 Task: Search one way flight ticket for 3 adults, 3 children in business from Fresno: Fresno Yosemite International Airport to Laramie: Laramie Regional Airport on 5-3-2023. Choice of flights is Delta. Number of bags: 4 checked bags. Price is upto 74000. Outbound departure time preference is 12:45.
Action: Mouse moved to (303, 267)
Screenshot: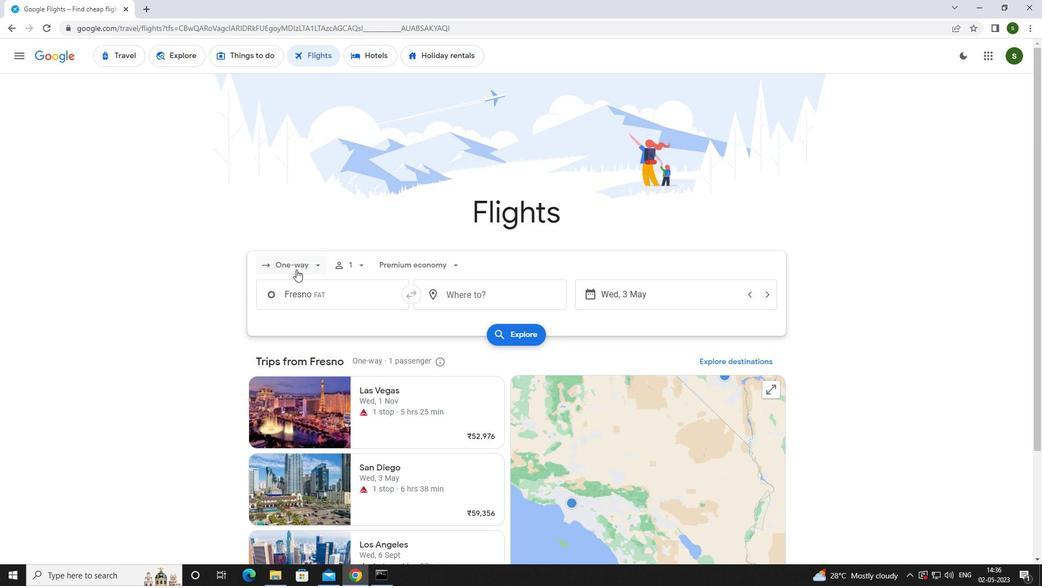 
Action: Mouse pressed left at (303, 267)
Screenshot: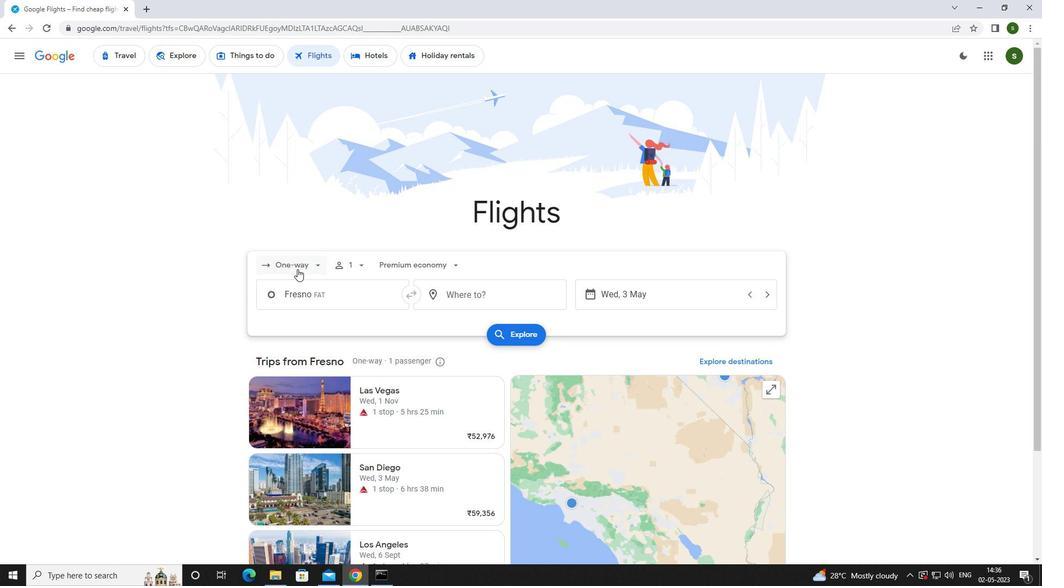 
Action: Mouse moved to (303, 320)
Screenshot: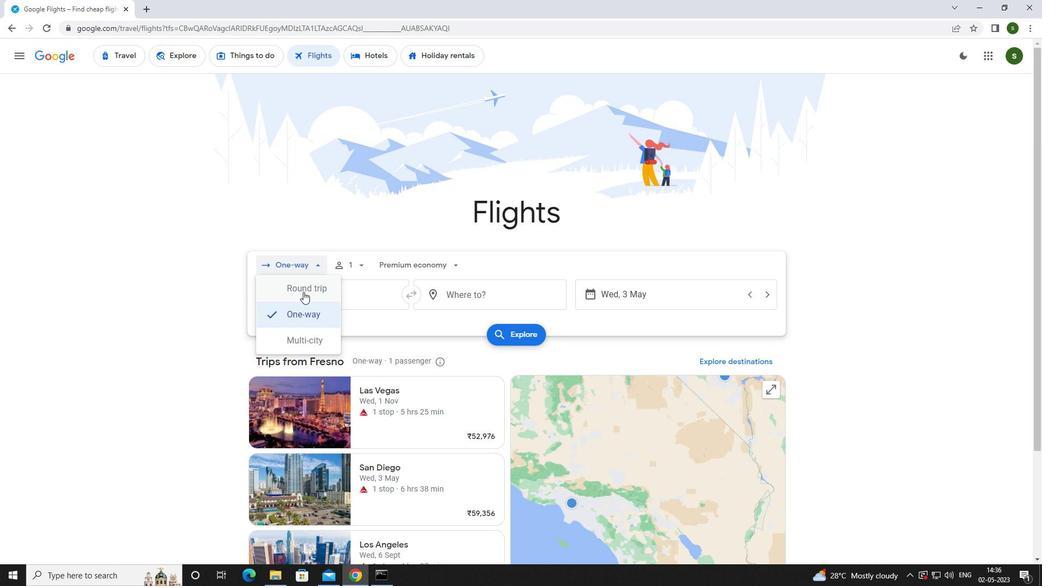 
Action: Mouse pressed left at (303, 320)
Screenshot: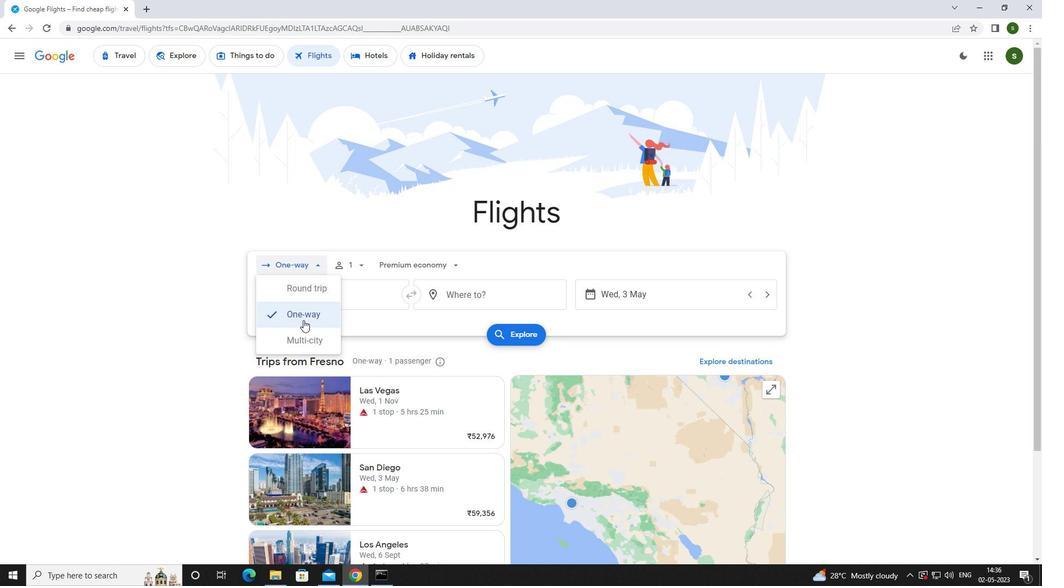 
Action: Mouse moved to (355, 268)
Screenshot: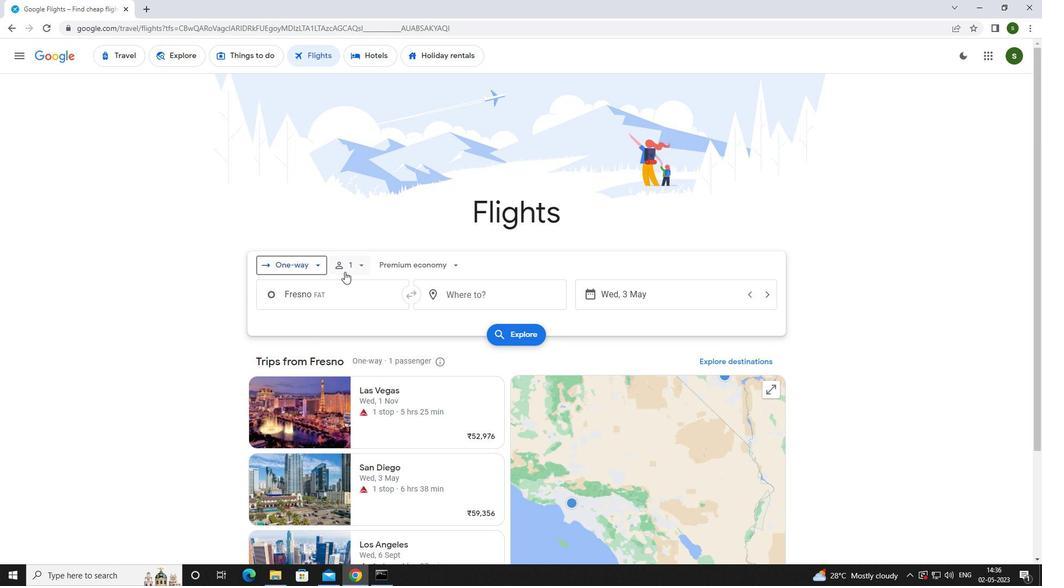
Action: Mouse pressed left at (355, 268)
Screenshot: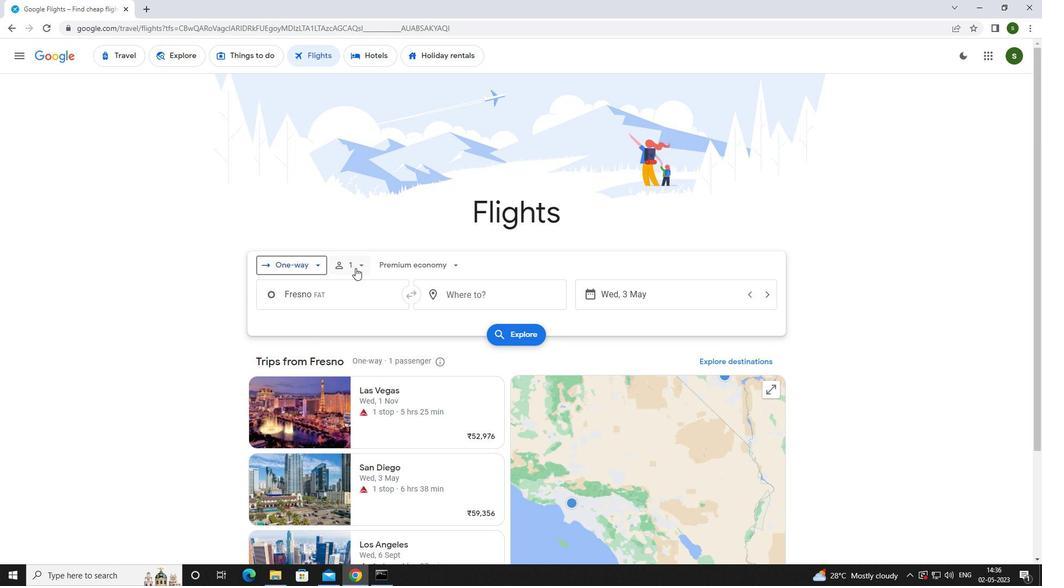 
Action: Mouse moved to (445, 286)
Screenshot: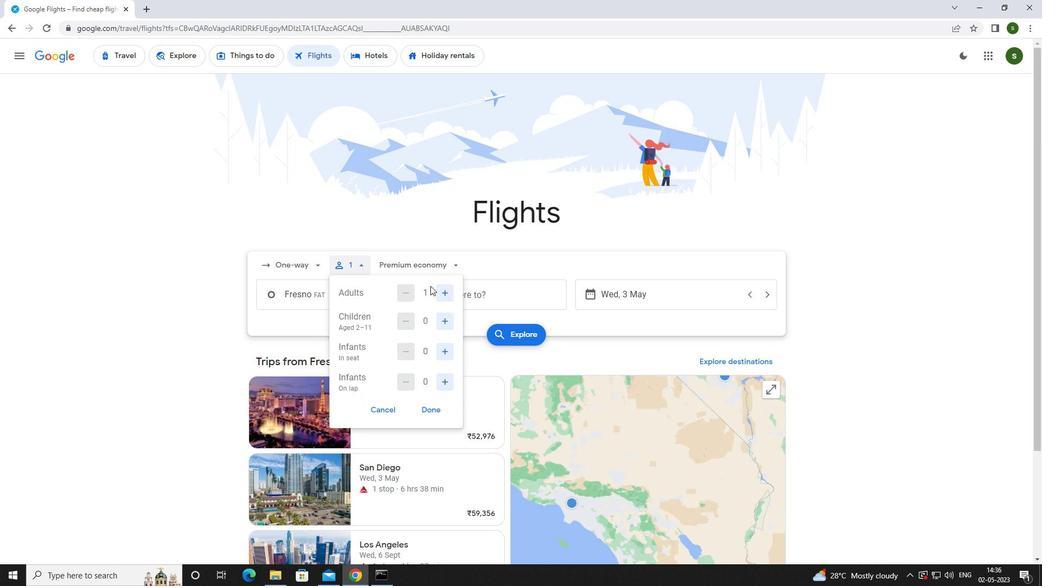 
Action: Mouse pressed left at (445, 286)
Screenshot: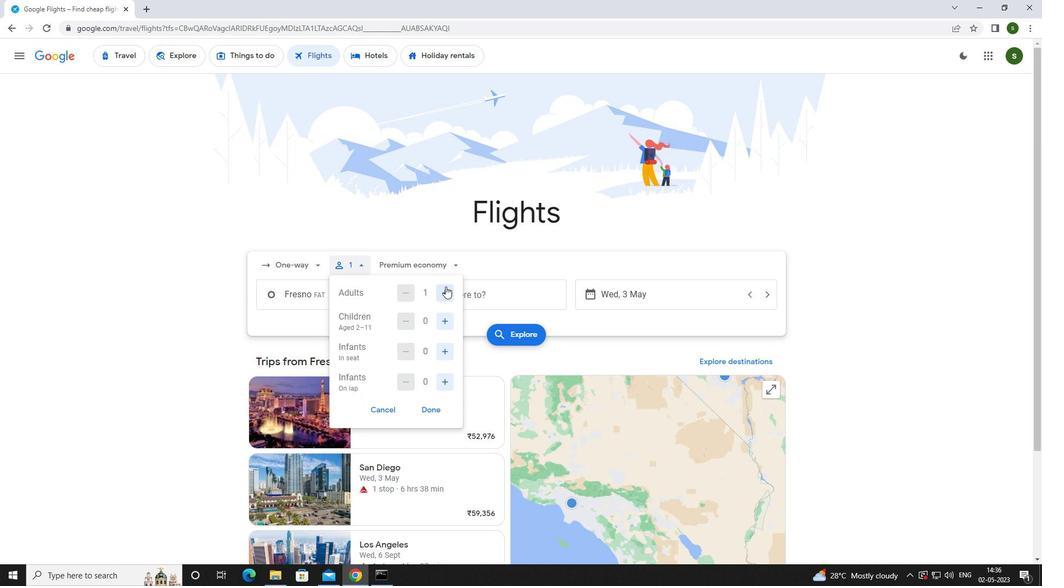 
Action: Mouse pressed left at (445, 286)
Screenshot: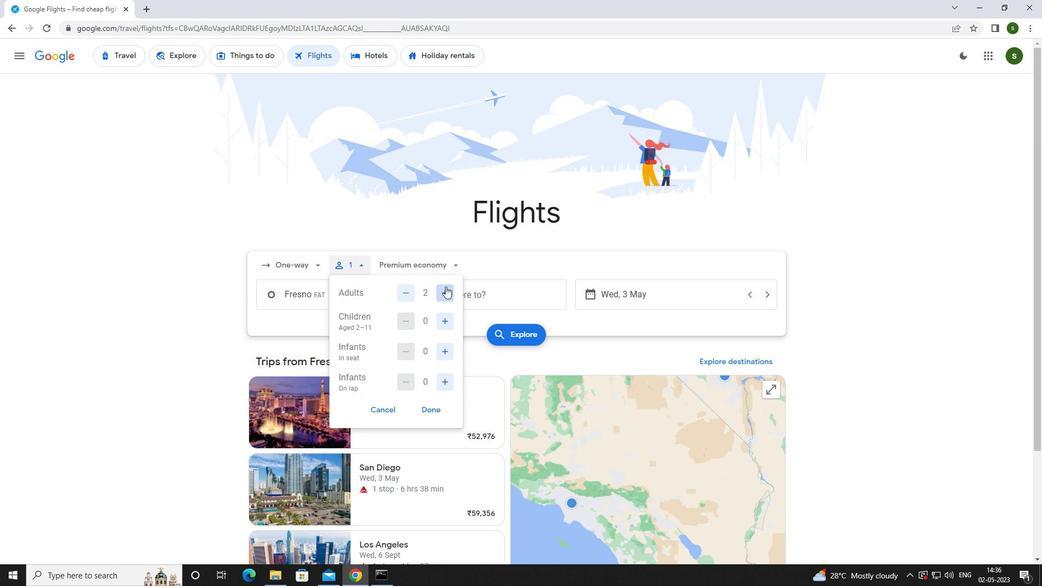 
Action: Mouse moved to (439, 318)
Screenshot: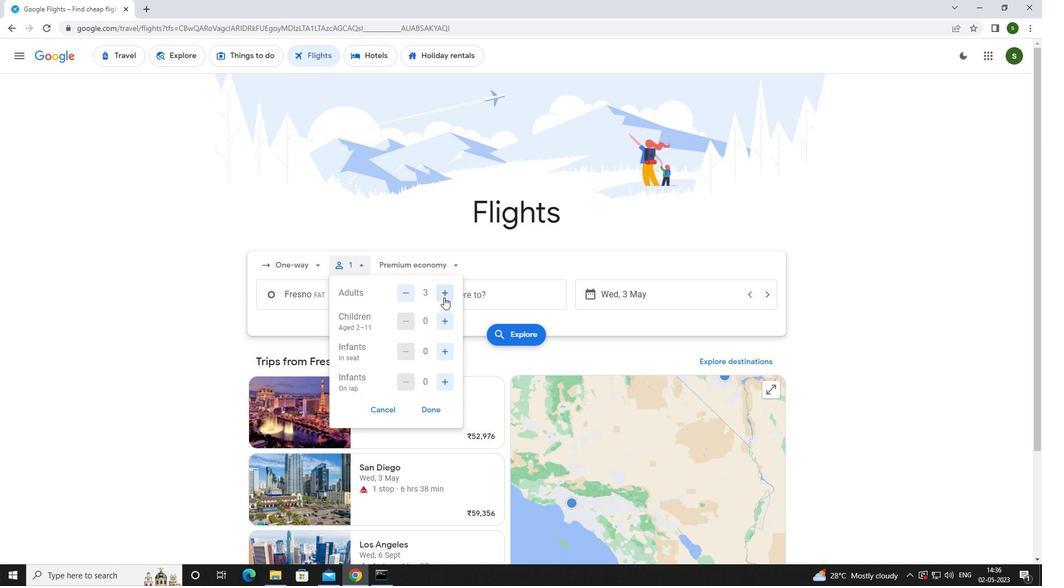 
Action: Mouse pressed left at (439, 318)
Screenshot: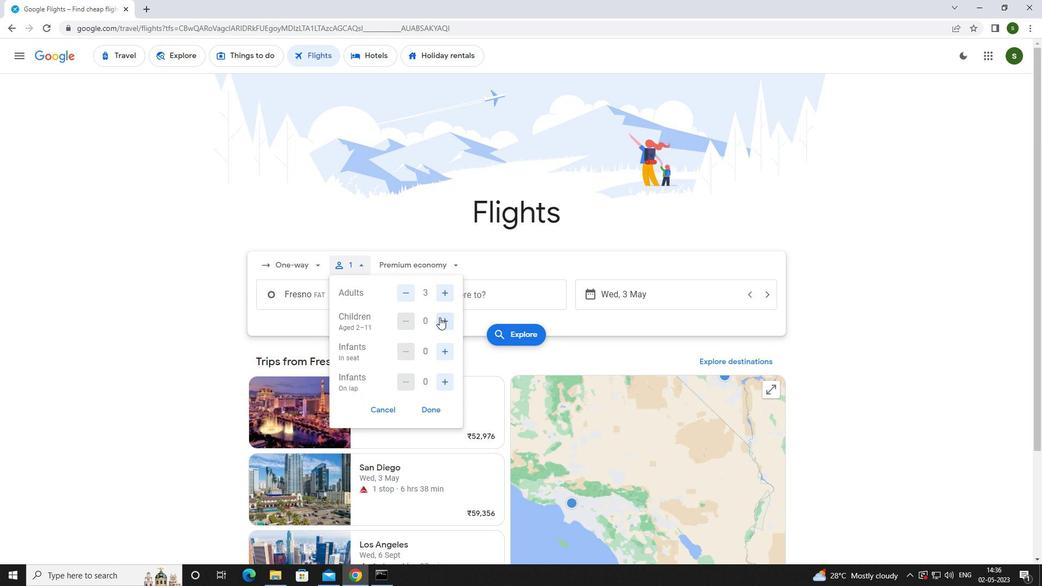 
Action: Mouse moved to (439, 318)
Screenshot: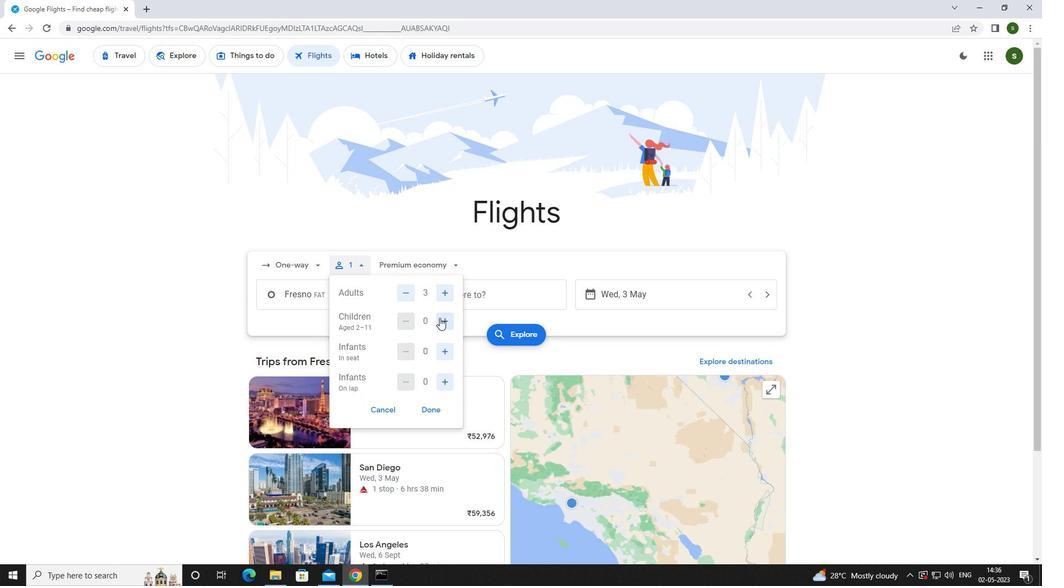 
Action: Mouse pressed left at (439, 318)
Screenshot: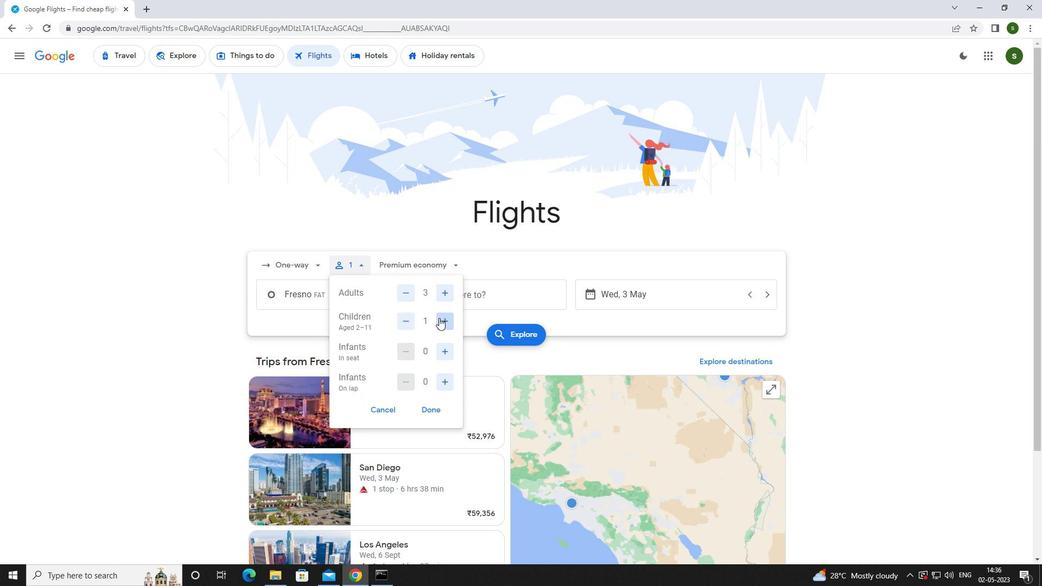 
Action: Mouse moved to (438, 318)
Screenshot: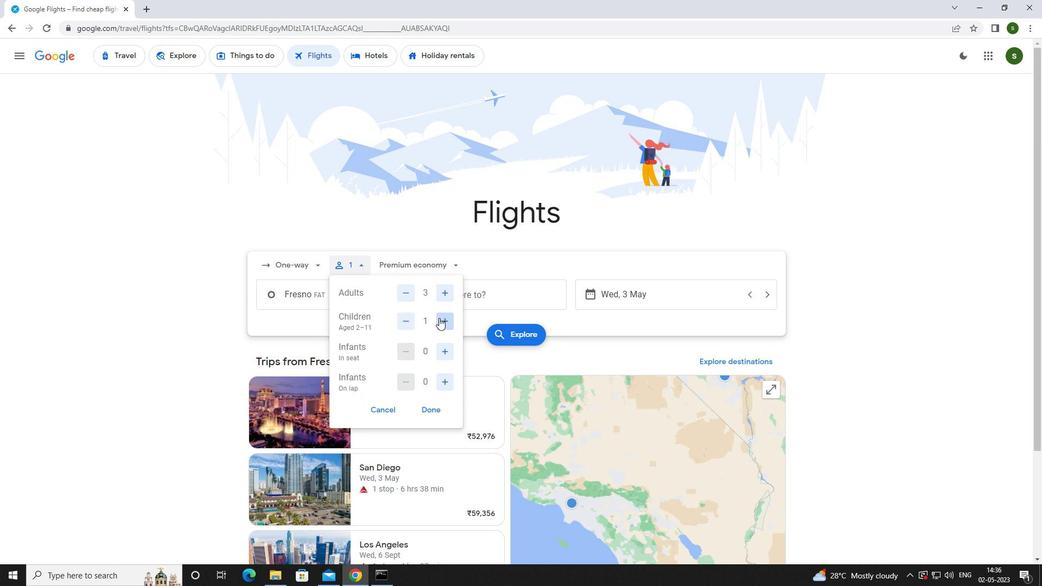 
Action: Mouse pressed left at (438, 318)
Screenshot: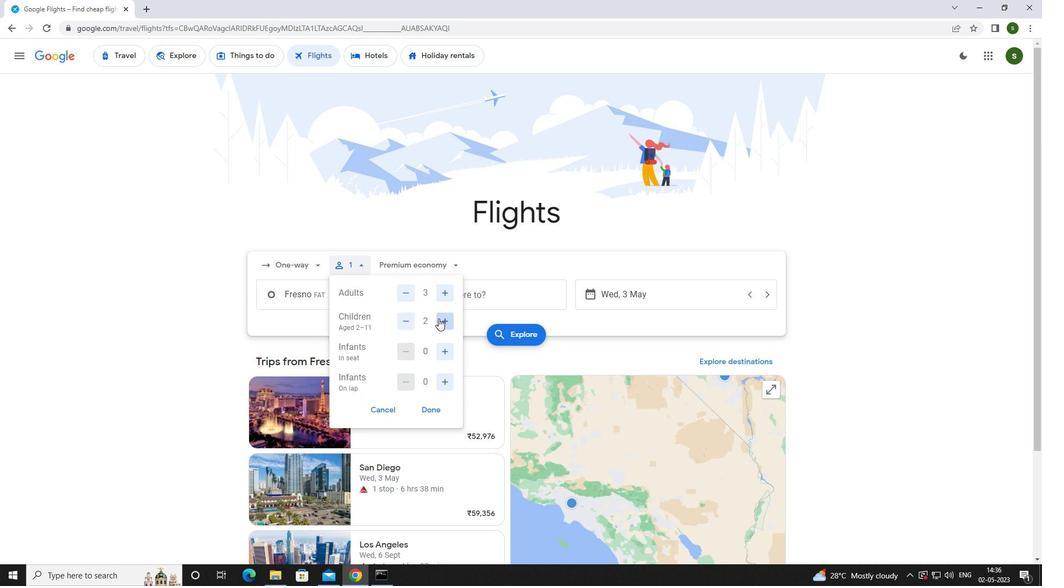 
Action: Mouse moved to (449, 262)
Screenshot: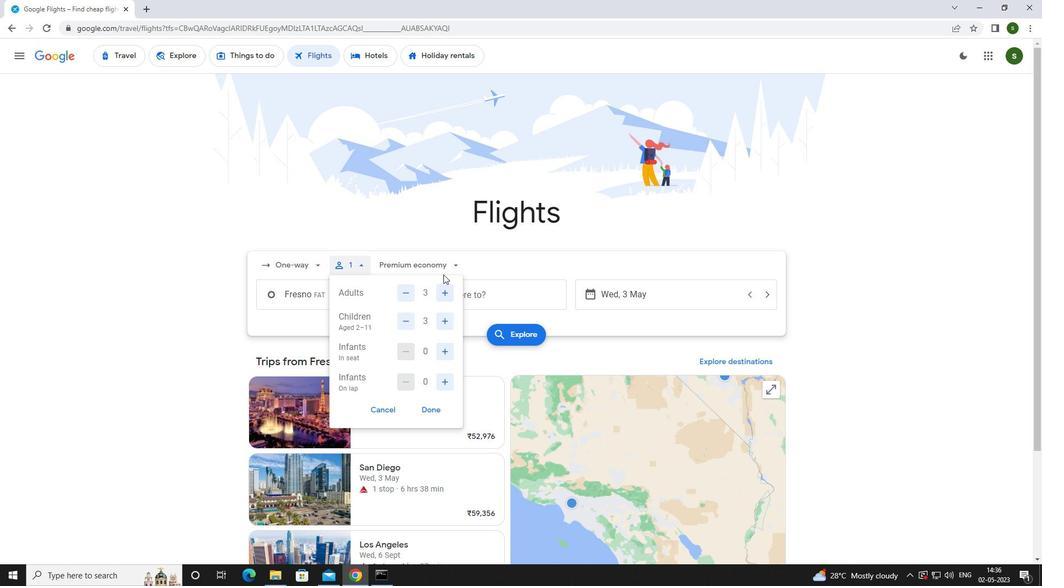 
Action: Mouse pressed left at (449, 262)
Screenshot: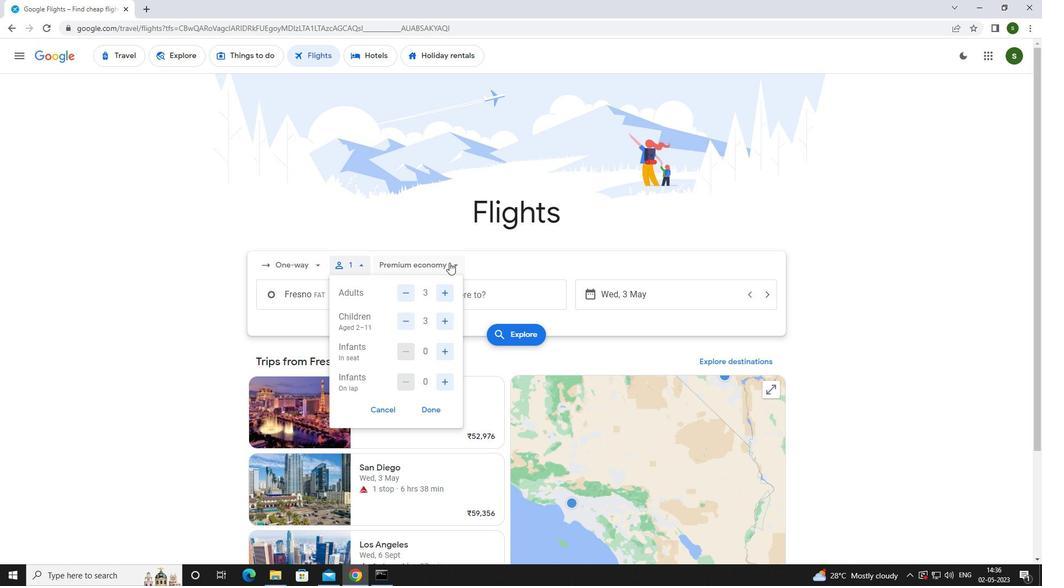 
Action: Mouse moved to (442, 338)
Screenshot: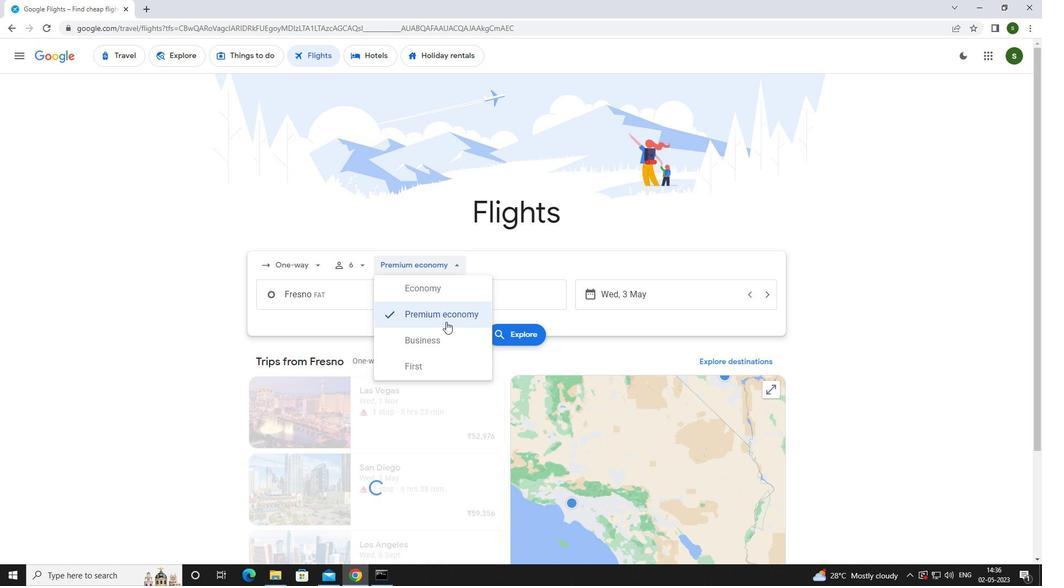 
Action: Mouse pressed left at (442, 338)
Screenshot: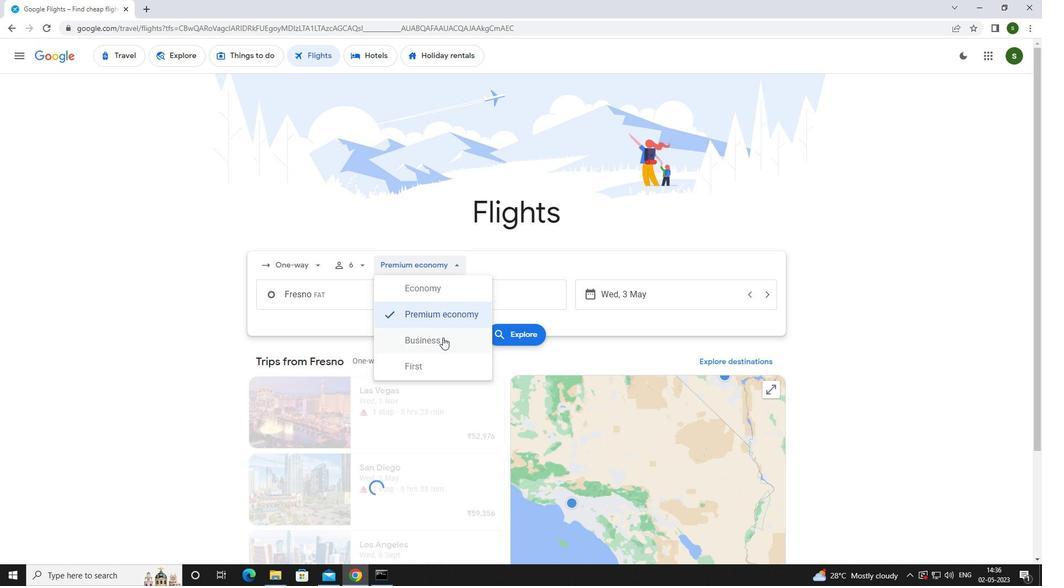 
Action: Mouse moved to (387, 296)
Screenshot: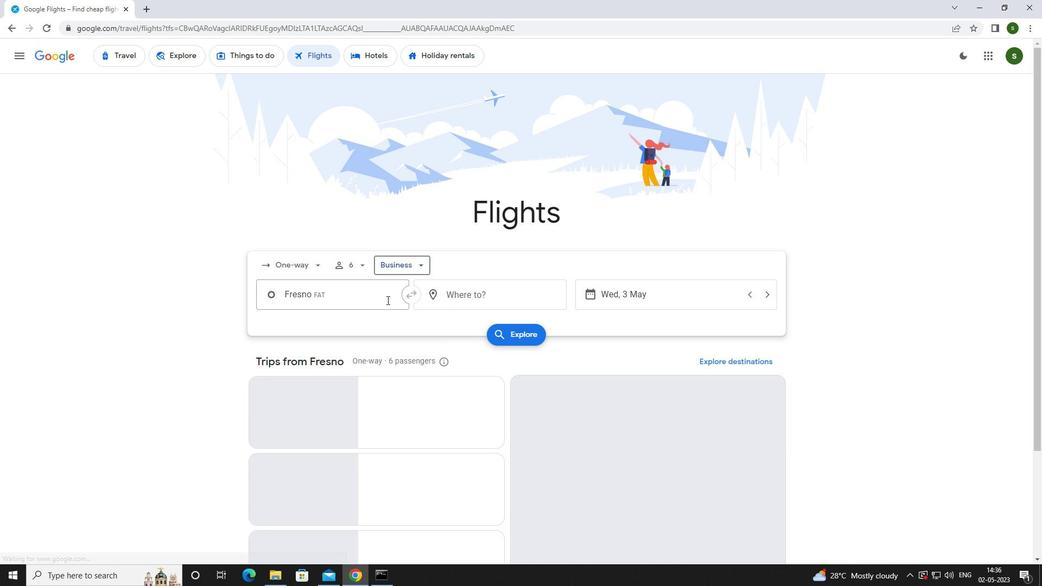 
Action: Mouse pressed left at (387, 296)
Screenshot: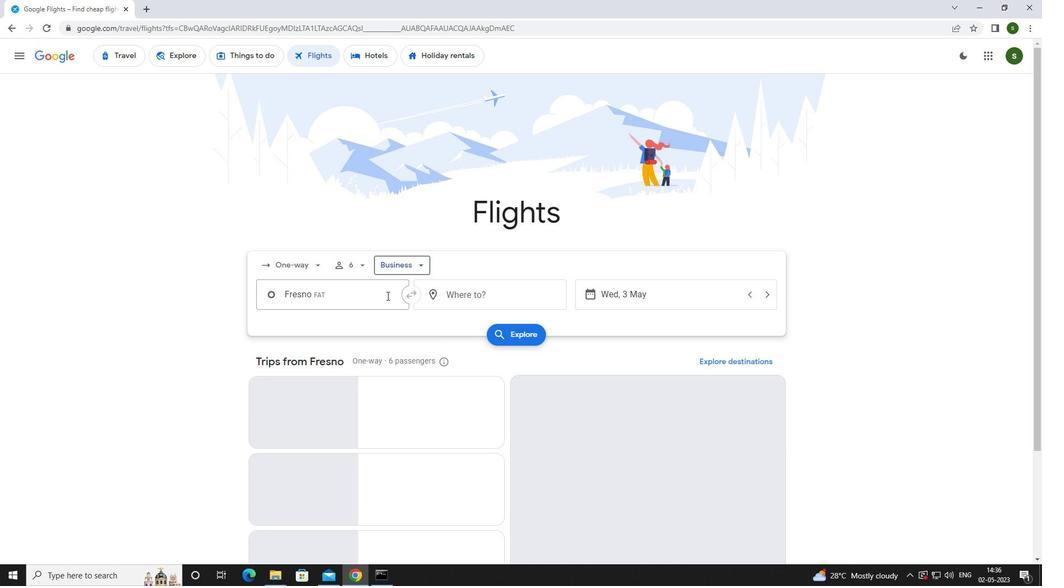 
Action: Mouse moved to (391, 294)
Screenshot: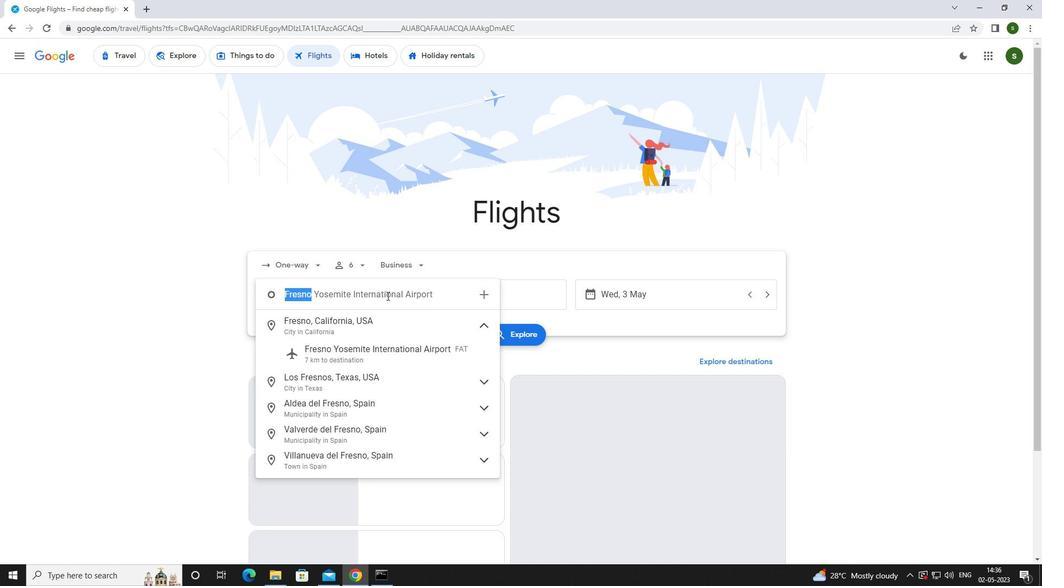 
Action: Key pressed <Key.caps_lock>f<Key.caps_lock>resn
Screenshot: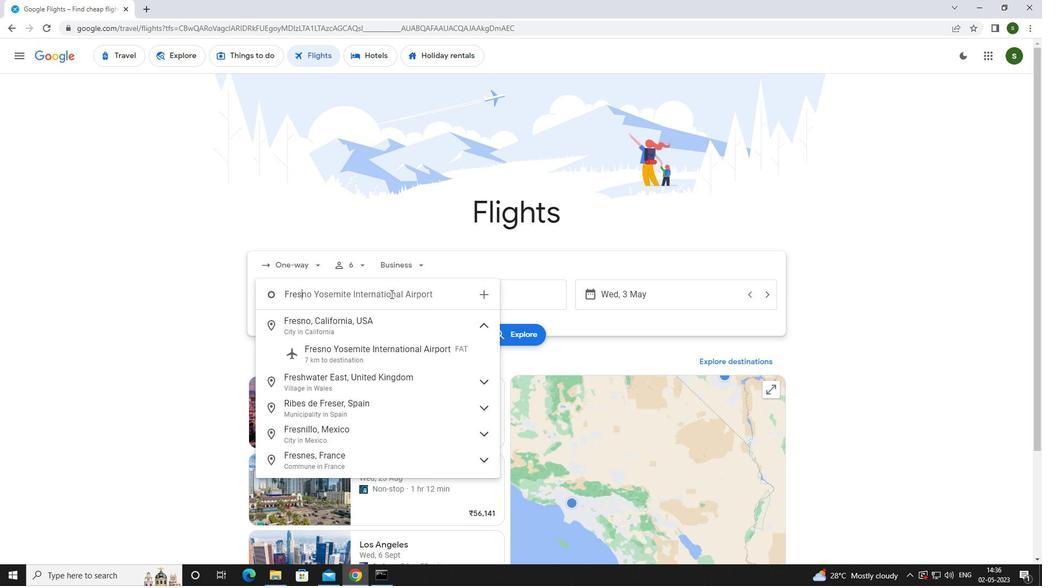 
Action: Mouse moved to (387, 362)
Screenshot: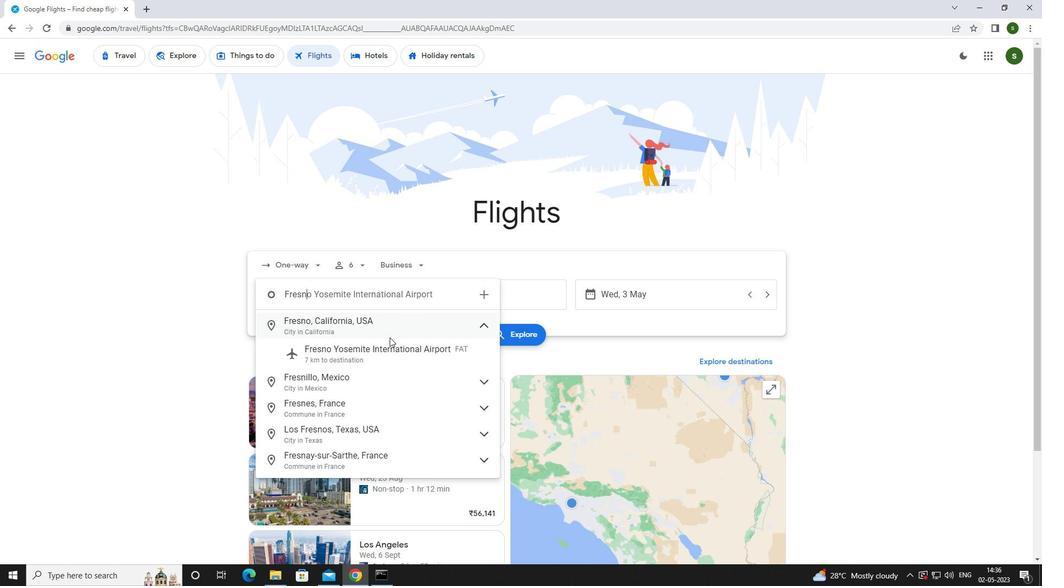 
Action: Mouse pressed left at (387, 362)
Screenshot: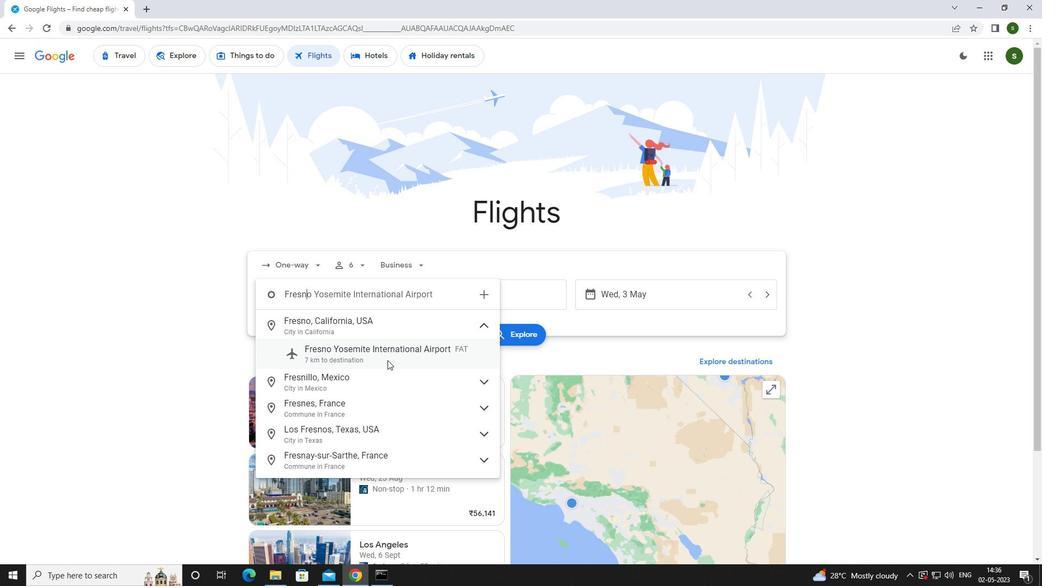 
Action: Mouse moved to (485, 290)
Screenshot: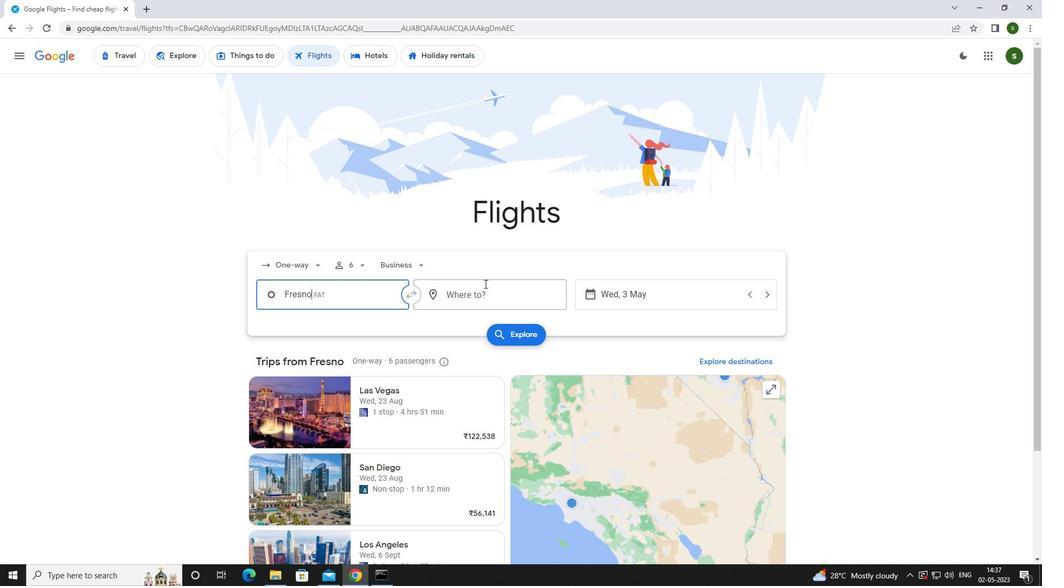 
Action: Mouse pressed left at (485, 290)
Screenshot: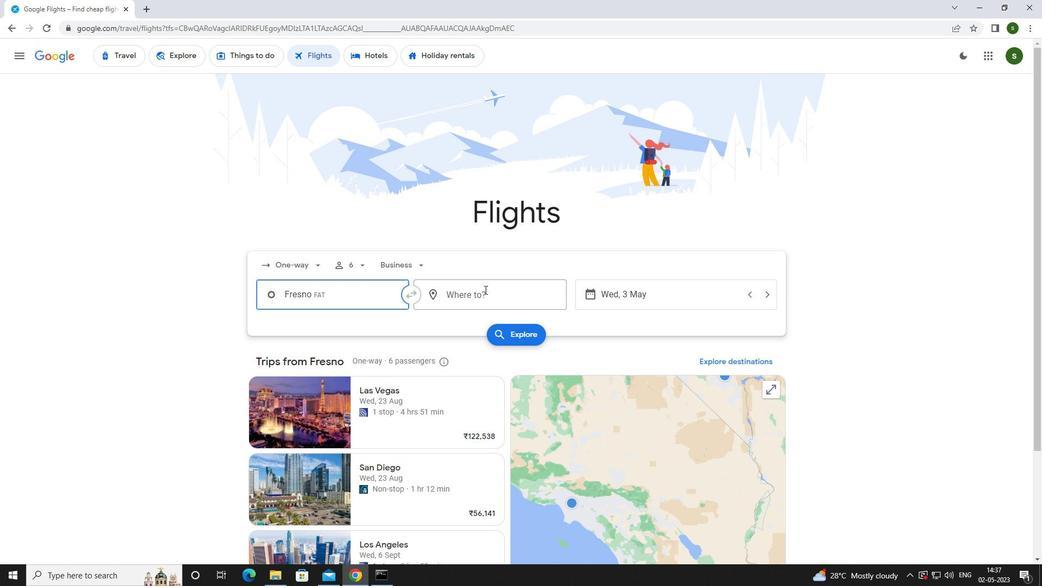 
Action: Key pressed <Key.caps_lock>l<Key.caps_lock>arami
Screenshot: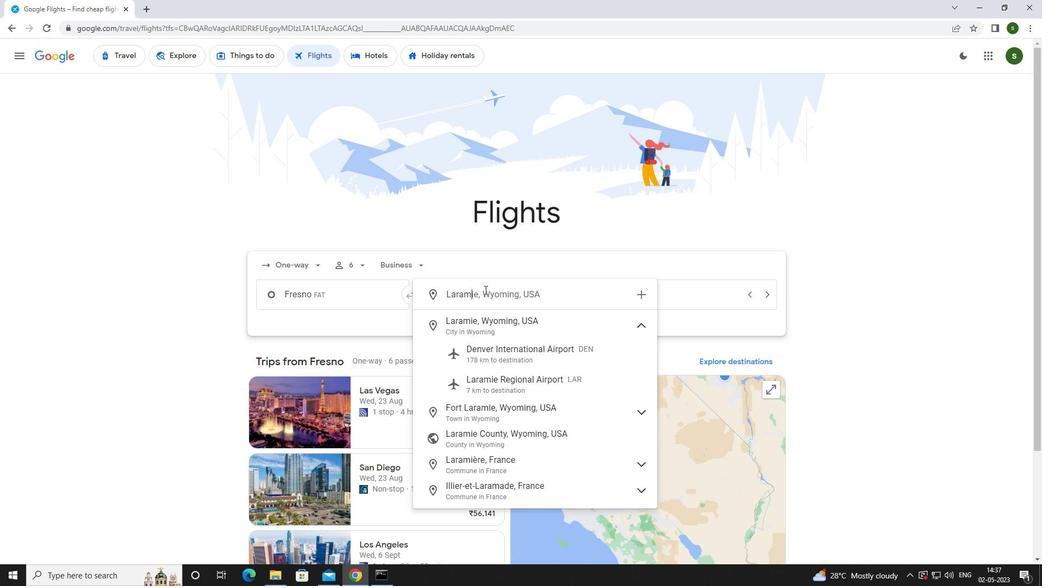 
Action: Mouse moved to (488, 386)
Screenshot: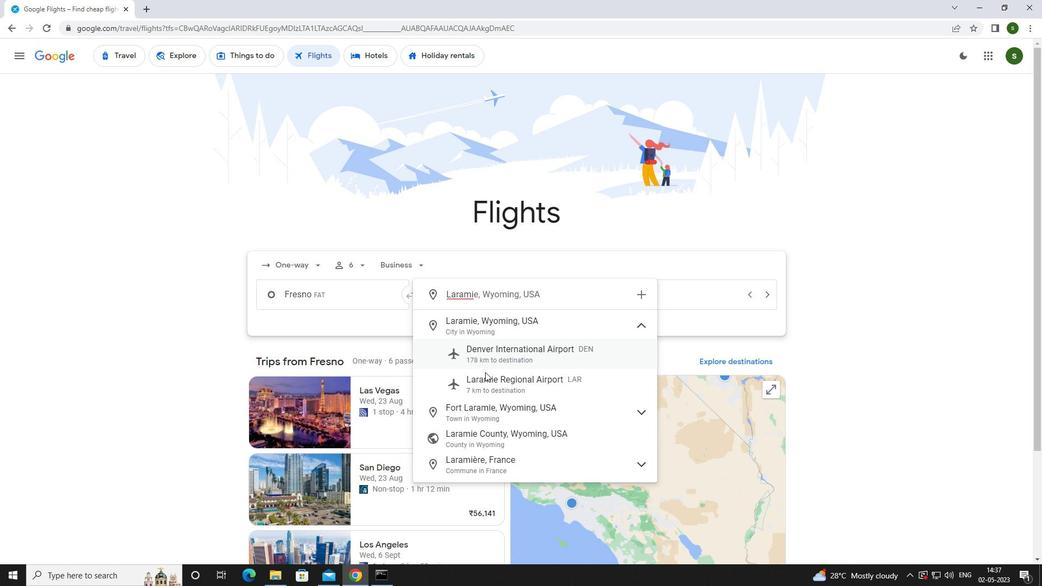 
Action: Mouse pressed left at (488, 386)
Screenshot: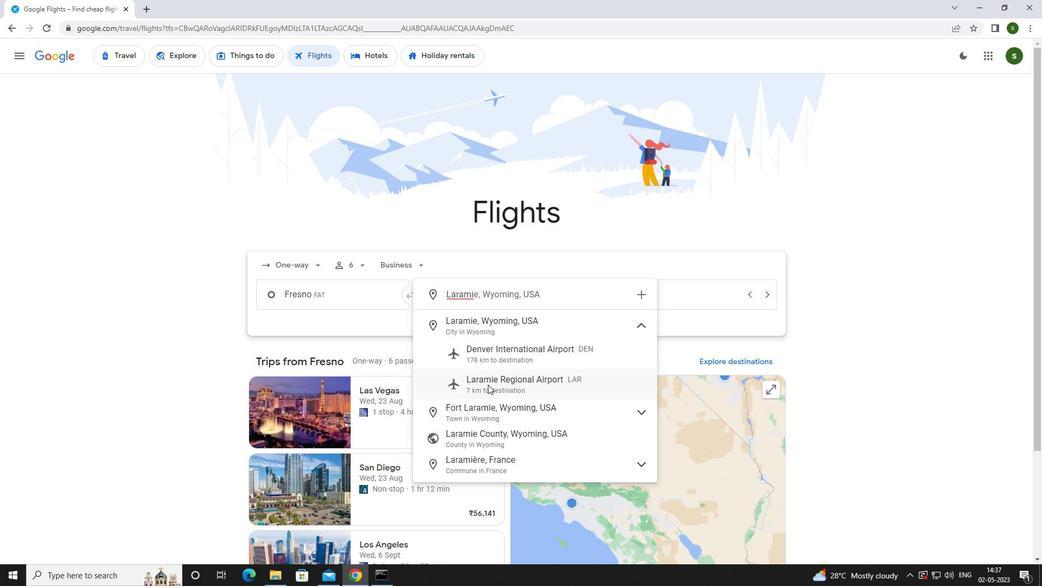 
Action: Mouse moved to (666, 300)
Screenshot: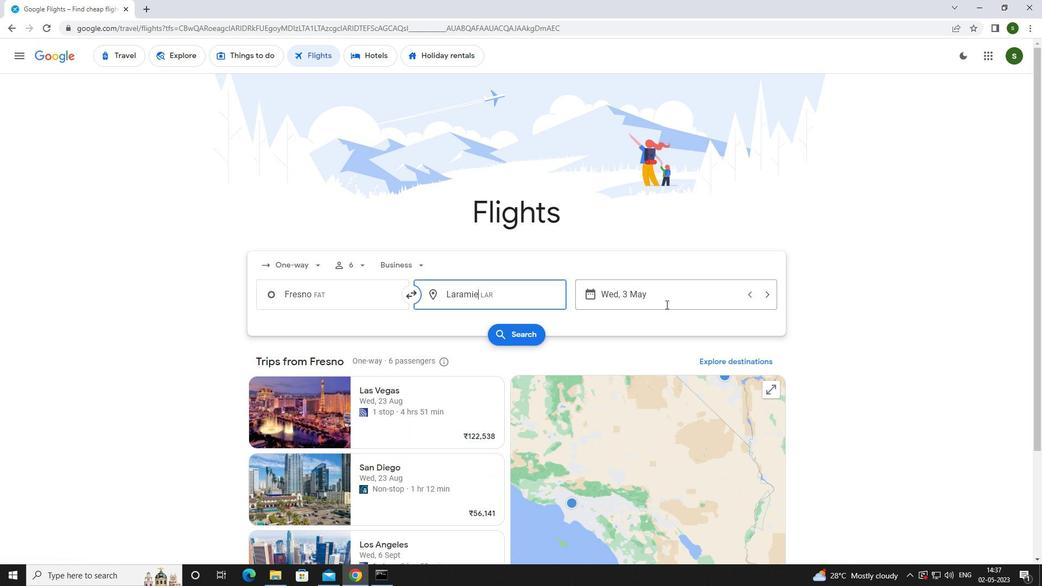 
Action: Mouse pressed left at (666, 300)
Screenshot: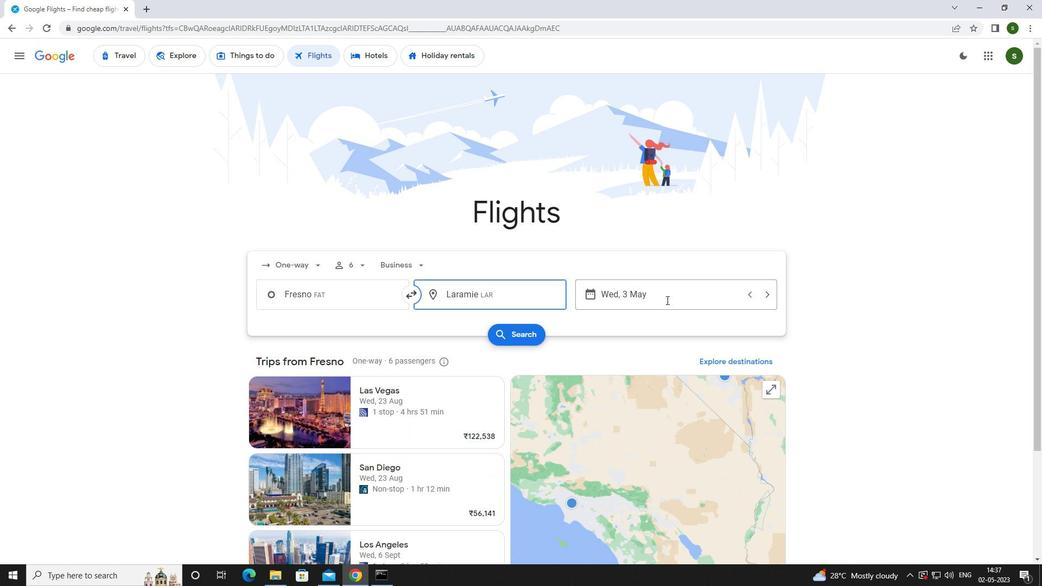 
Action: Mouse moved to (467, 367)
Screenshot: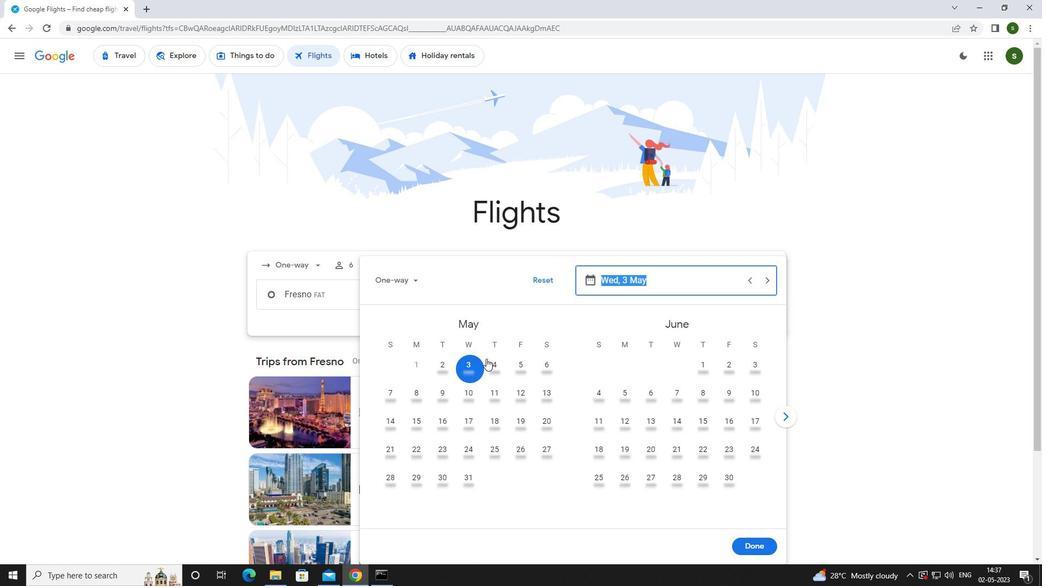
Action: Mouse pressed left at (467, 367)
Screenshot: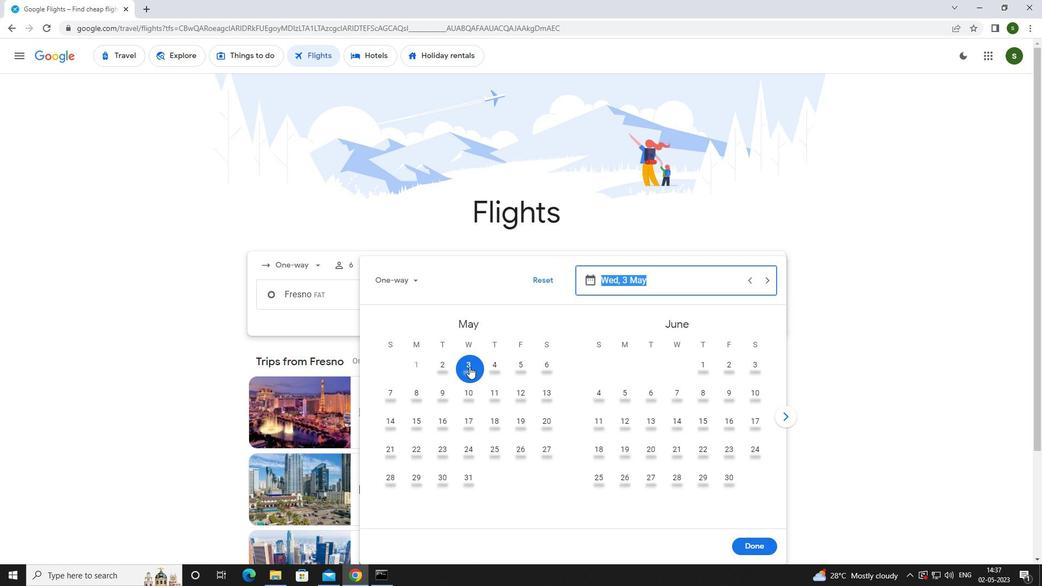 
Action: Mouse moved to (762, 546)
Screenshot: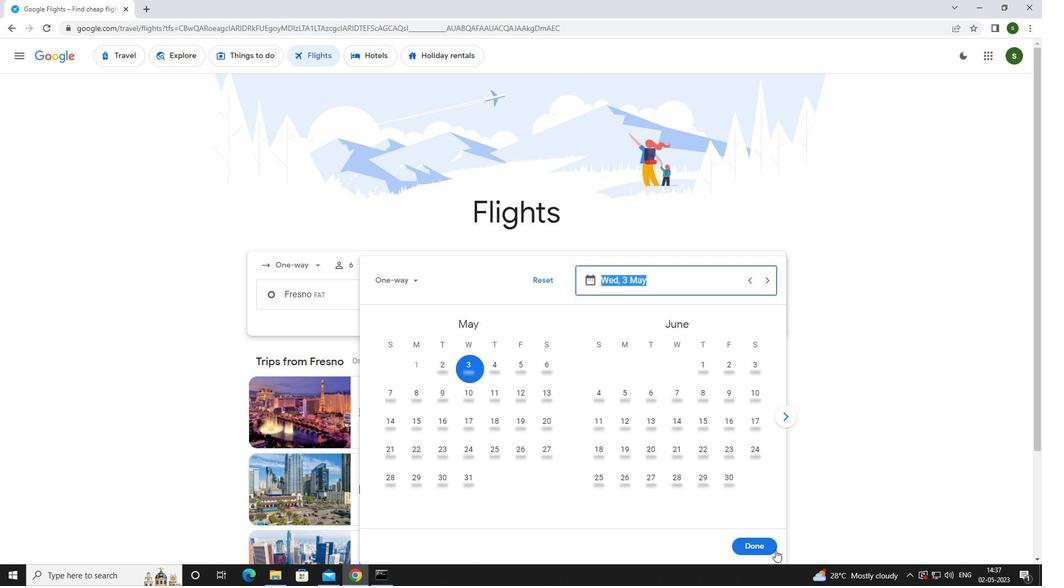 
Action: Mouse pressed left at (762, 546)
Screenshot: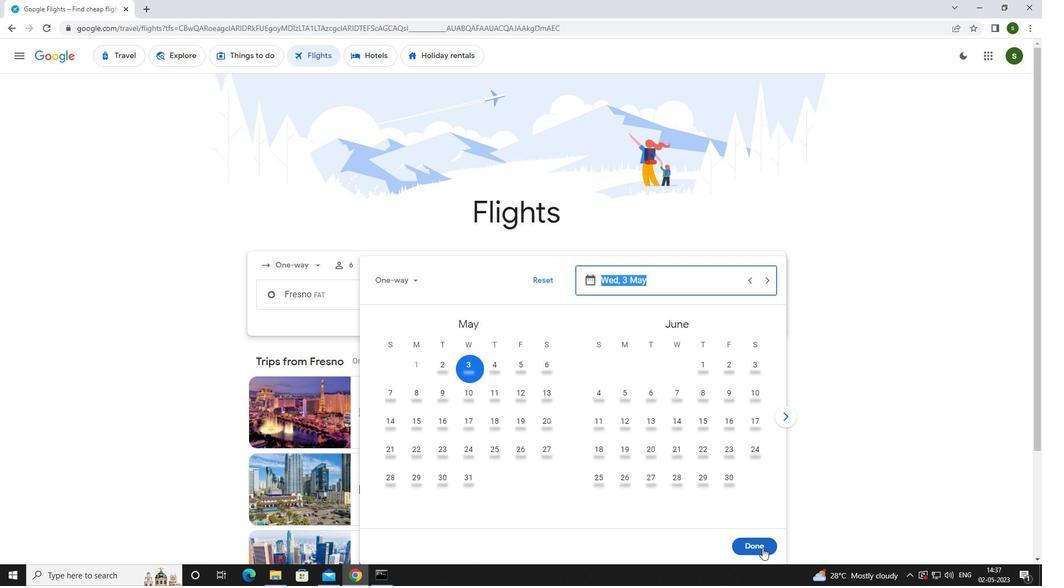 
Action: Mouse moved to (524, 332)
Screenshot: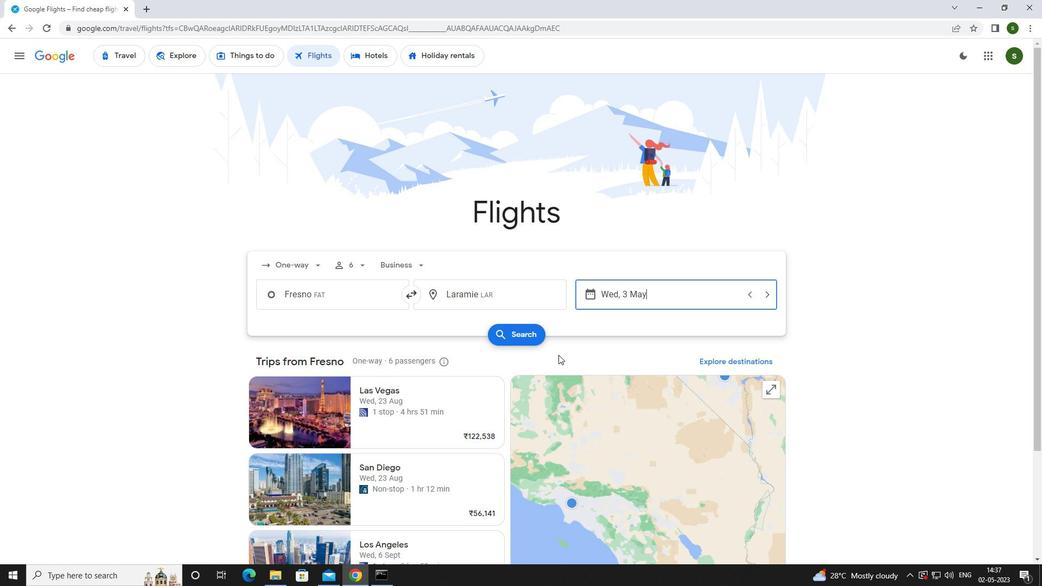 
Action: Mouse pressed left at (524, 332)
Screenshot: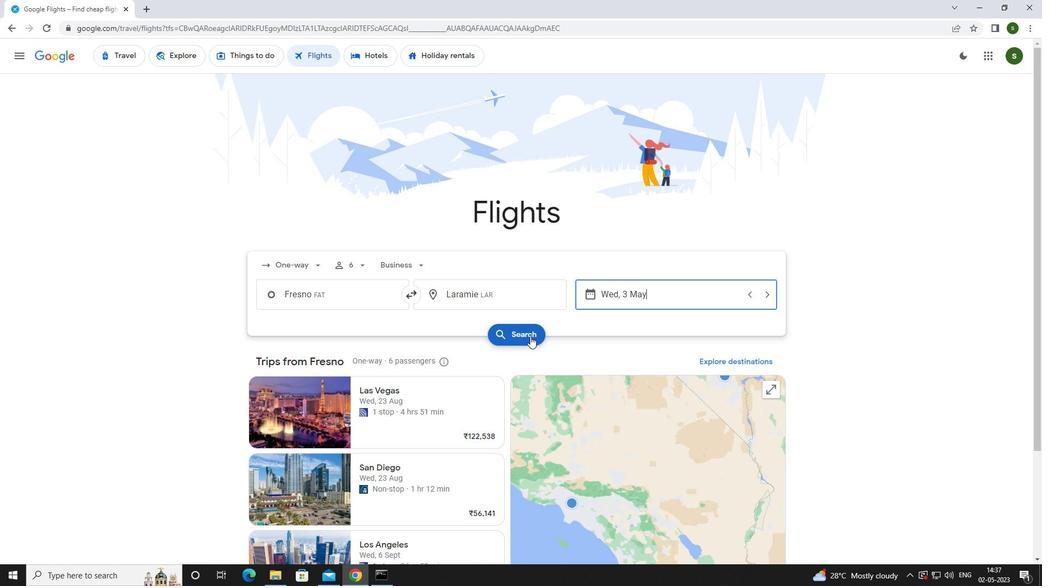 
Action: Mouse moved to (272, 154)
Screenshot: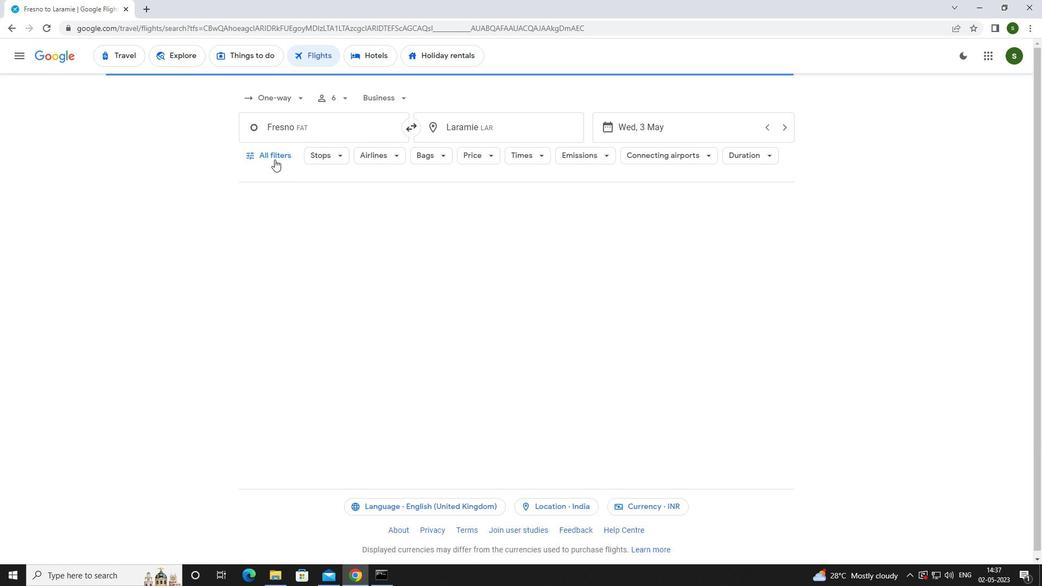 
Action: Mouse pressed left at (272, 154)
Screenshot: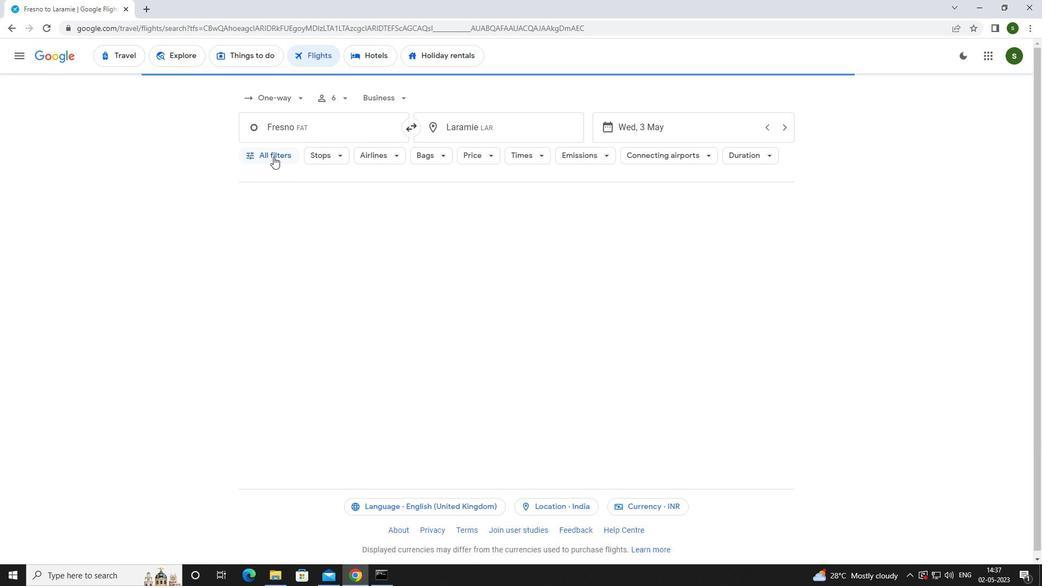 
Action: Mouse moved to (401, 385)
Screenshot: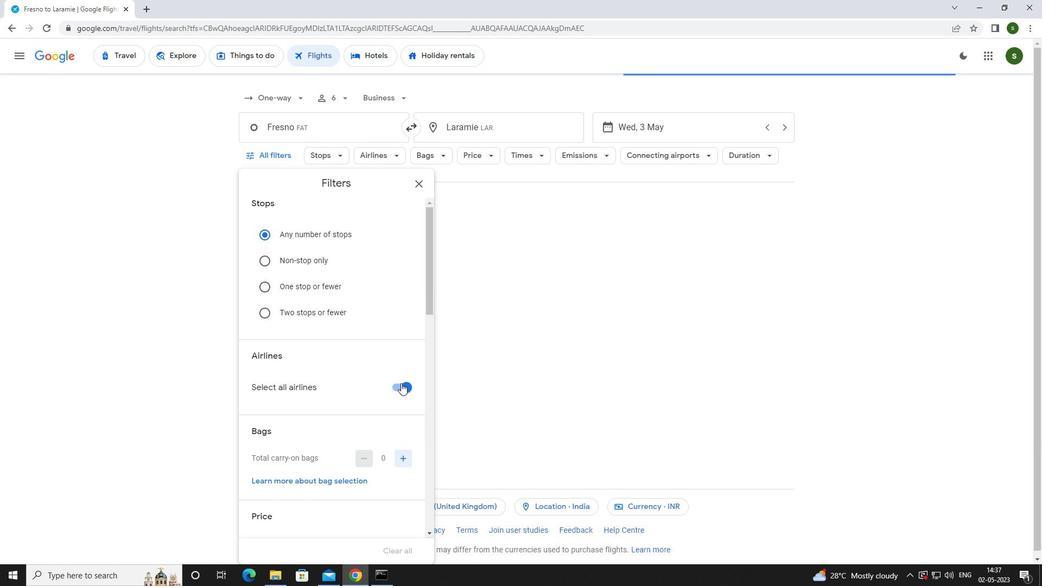 
Action: Mouse pressed left at (401, 385)
Screenshot: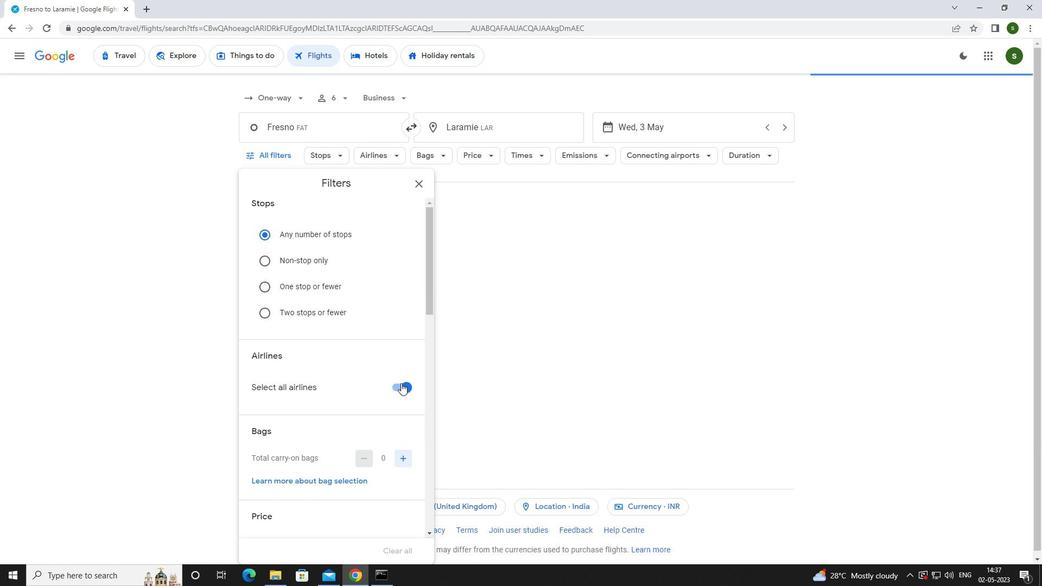 
Action: Mouse moved to (384, 293)
Screenshot: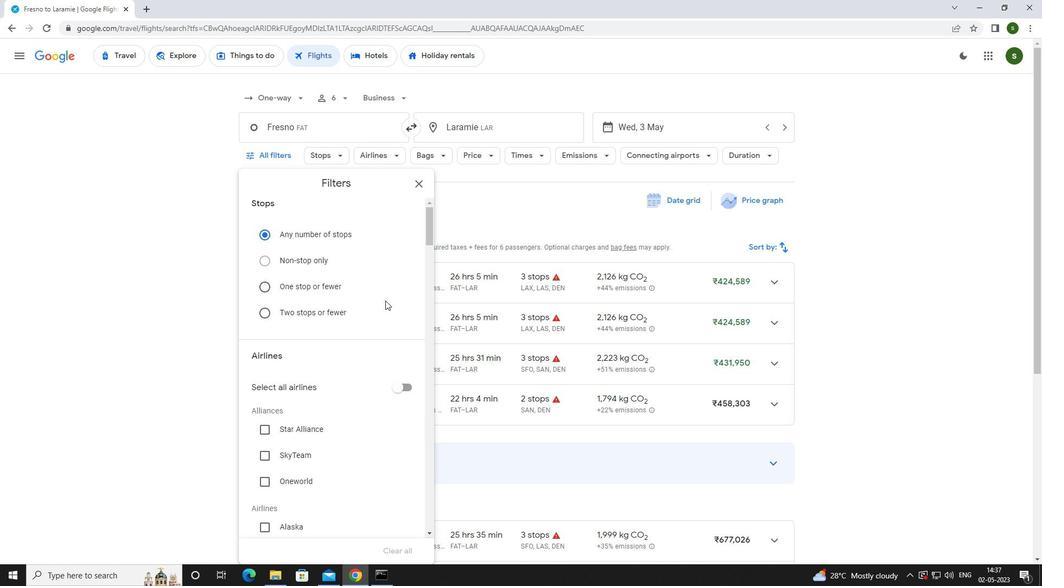 
Action: Mouse scrolled (384, 292) with delta (0, 0)
Screenshot: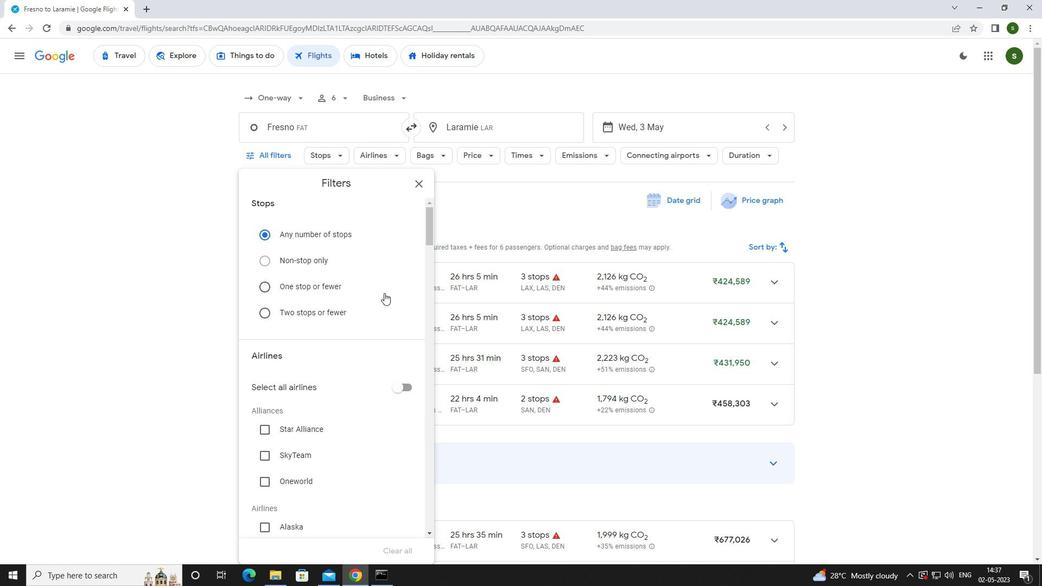 
Action: Mouse scrolled (384, 292) with delta (0, 0)
Screenshot: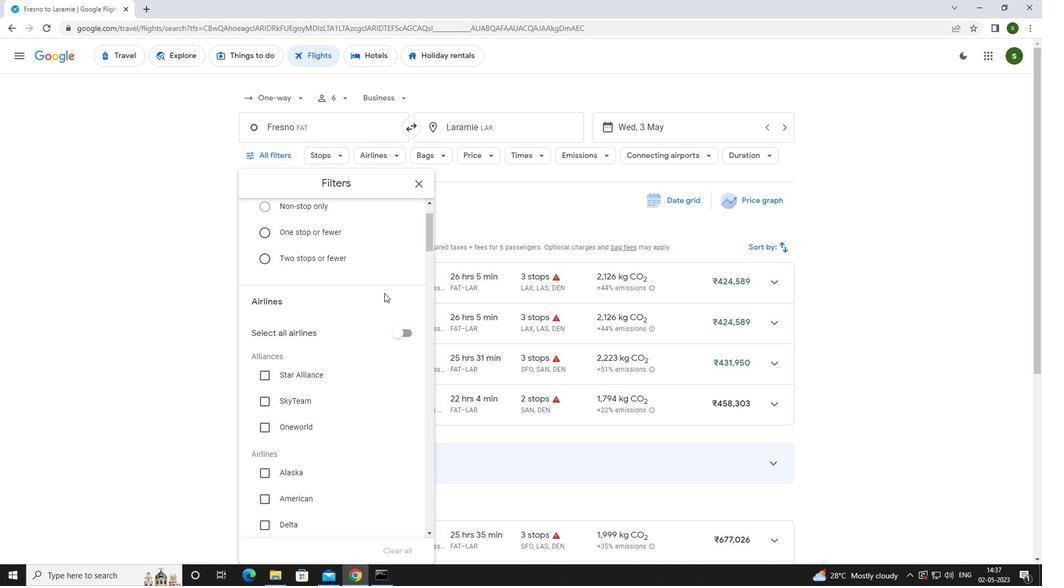 
Action: Mouse scrolled (384, 292) with delta (0, 0)
Screenshot: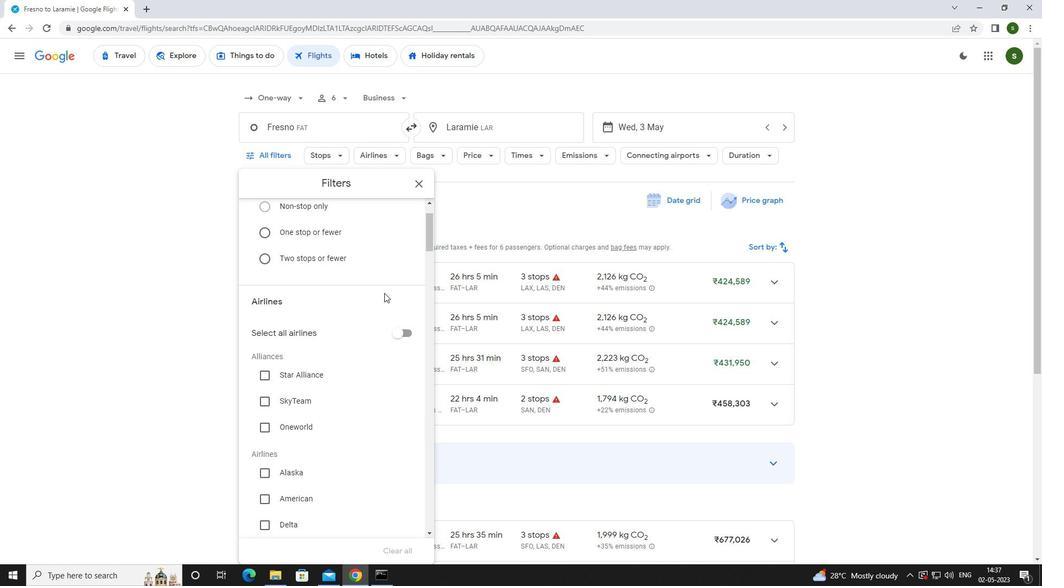 
Action: Mouse moved to (287, 410)
Screenshot: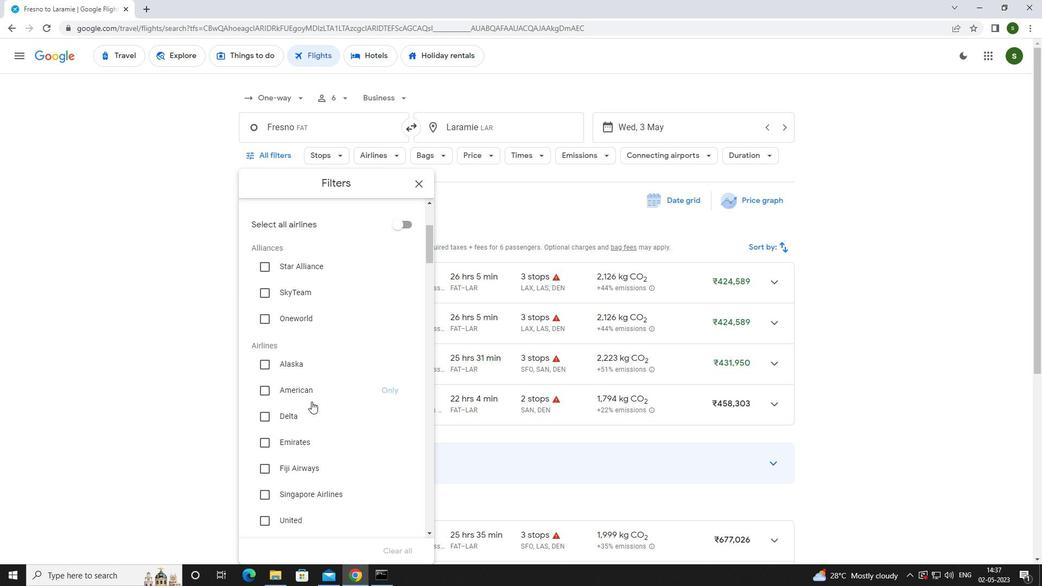 
Action: Mouse pressed left at (287, 410)
Screenshot: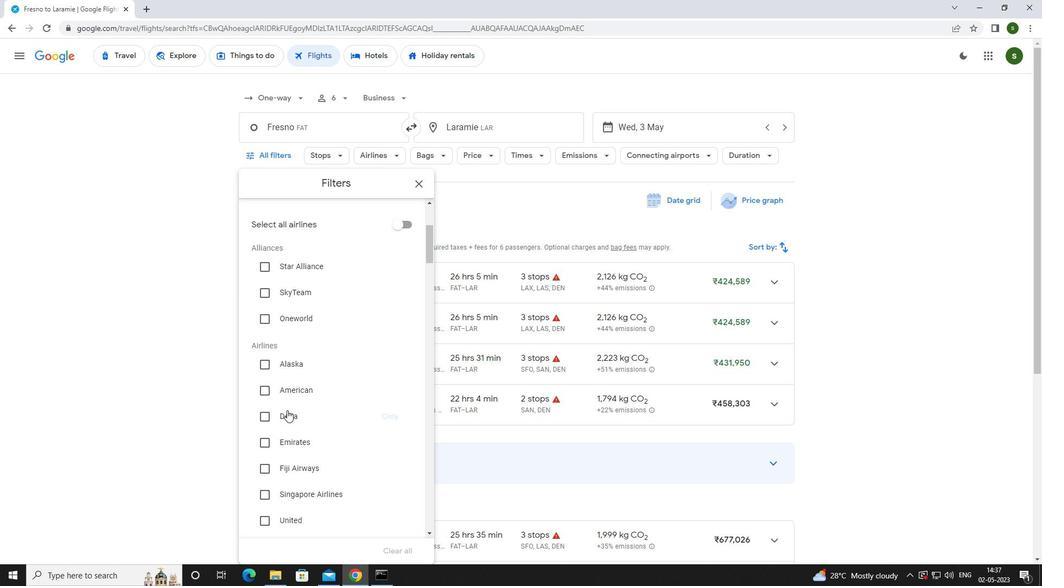
Action: Mouse moved to (369, 369)
Screenshot: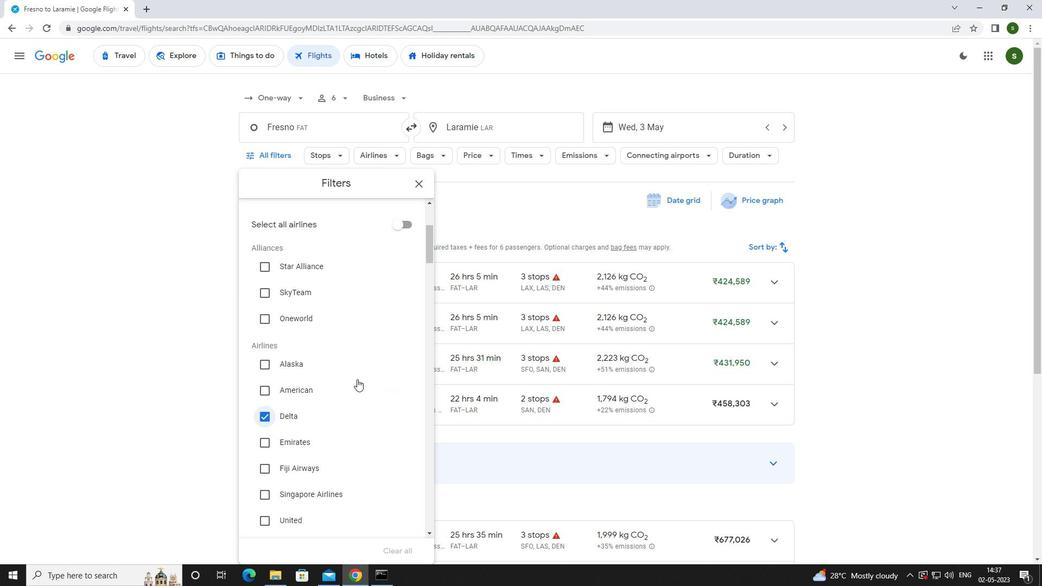 
Action: Mouse scrolled (369, 369) with delta (0, 0)
Screenshot: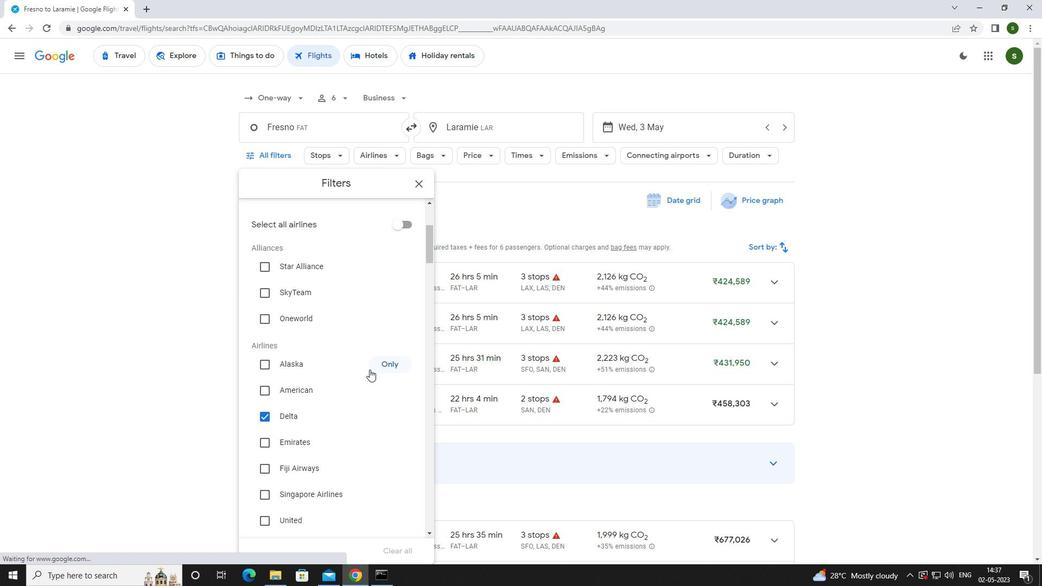 
Action: Mouse scrolled (369, 369) with delta (0, 0)
Screenshot: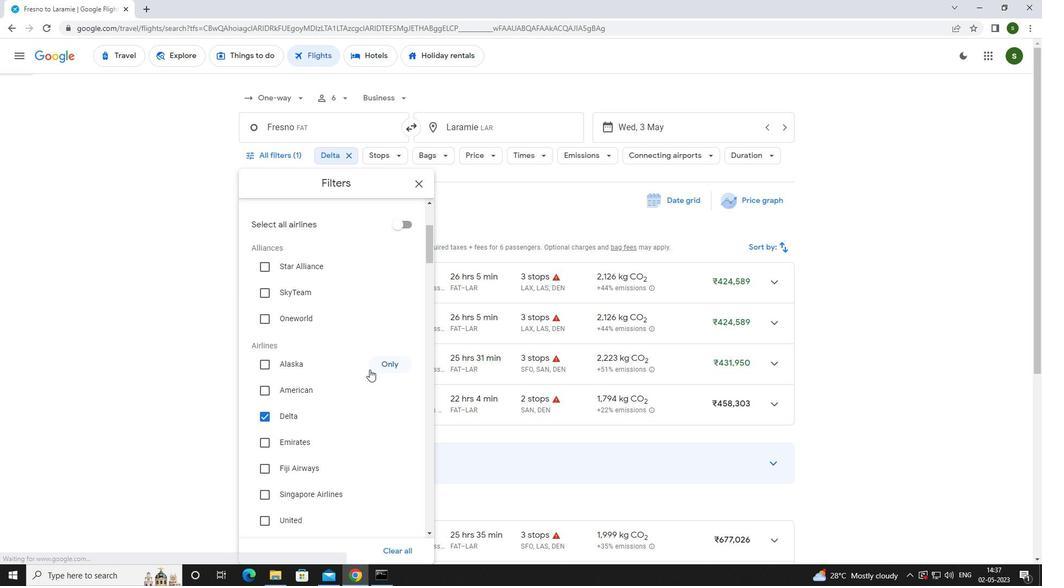 
Action: Mouse scrolled (369, 369) with delta (0, 0)
Screenshot: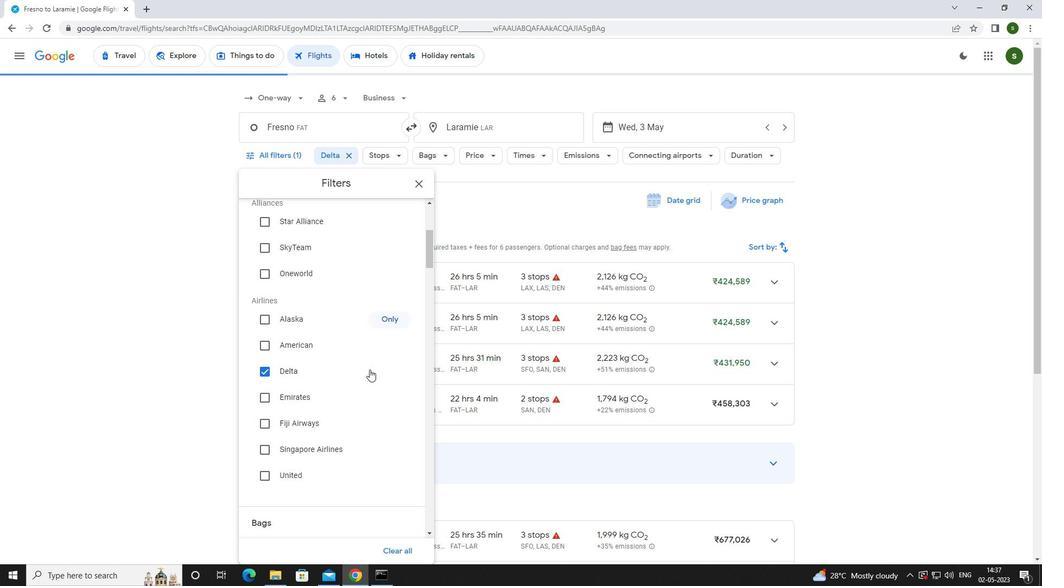 
Action: Mouse scrolled (369, 369) with delta (0, 0)
Screenshot: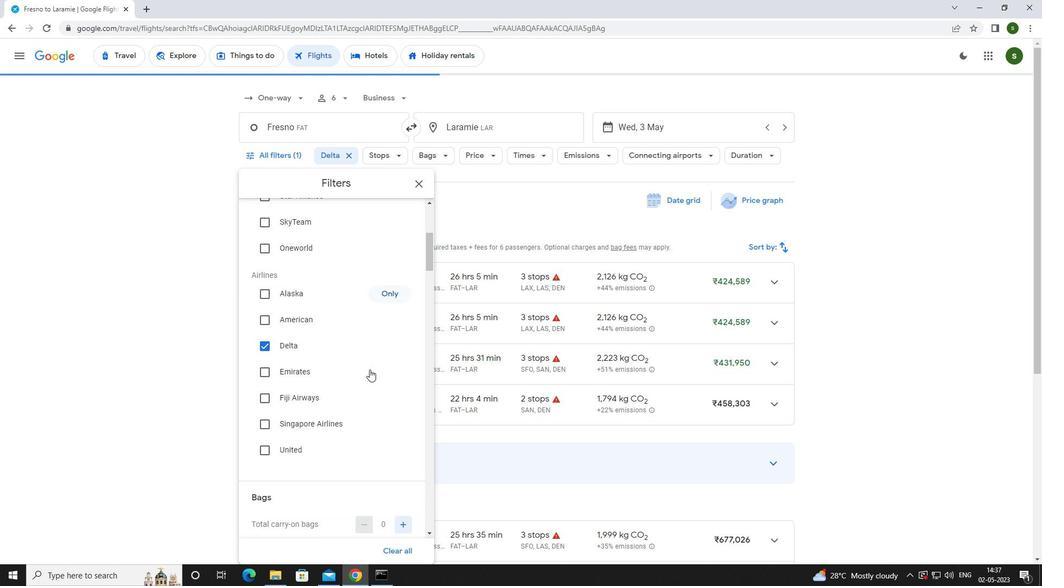 
Action: Mouse scrolled (369, 369) with delta (0, 0)
Screenshot: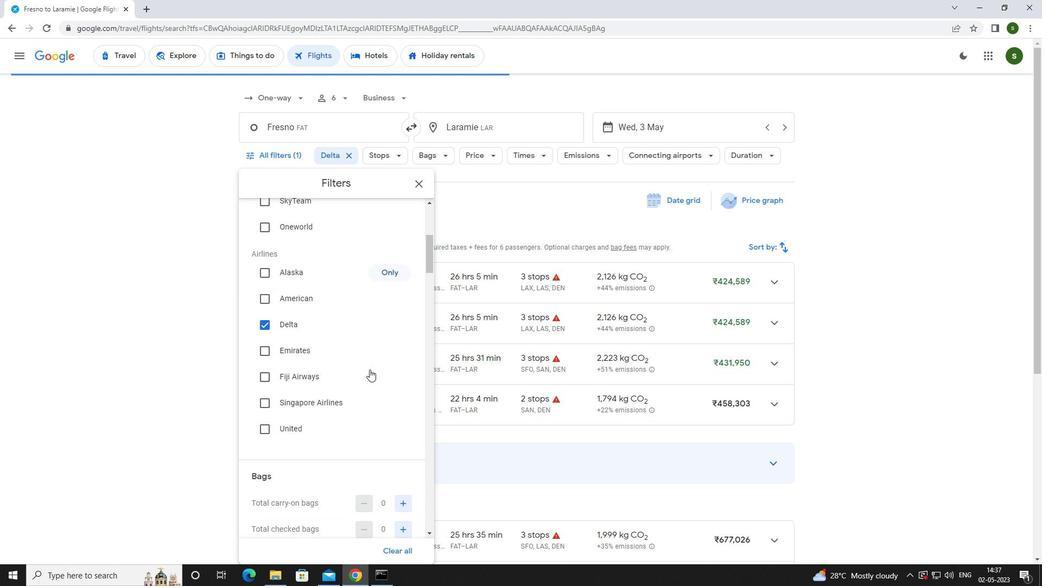 
Action: Mouse moved to (401, 348)
Screenshot: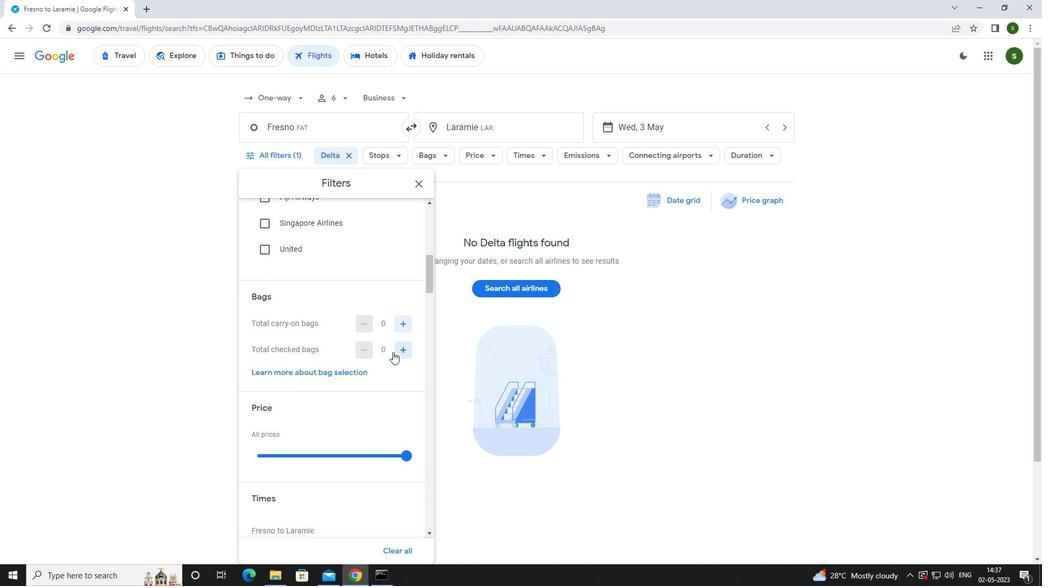 
Action: Mouse pressed left at (401, 348)
Screenshot: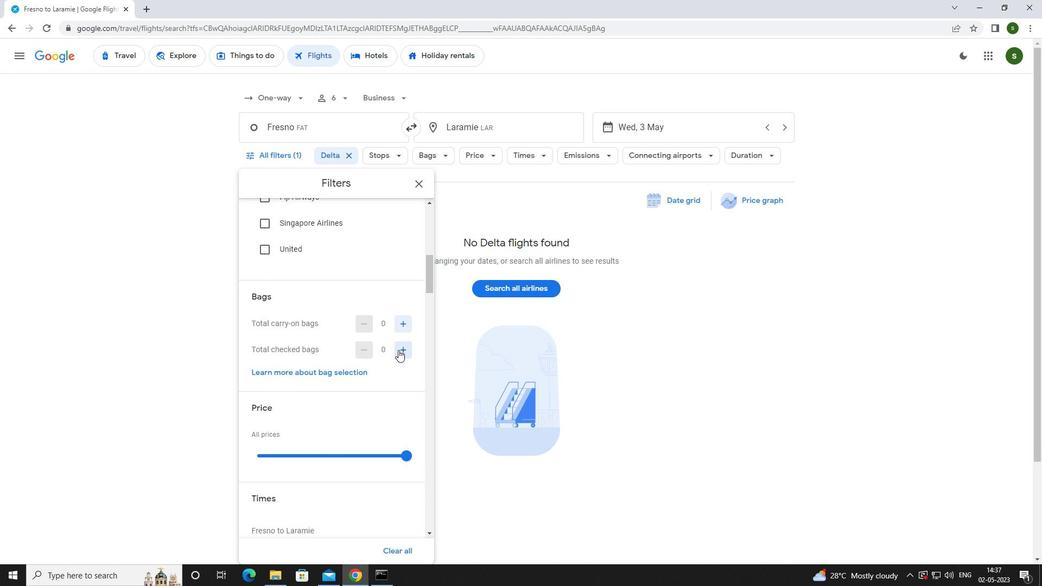 
Action: Mouse pressed left at (401, 348)
Screenshot: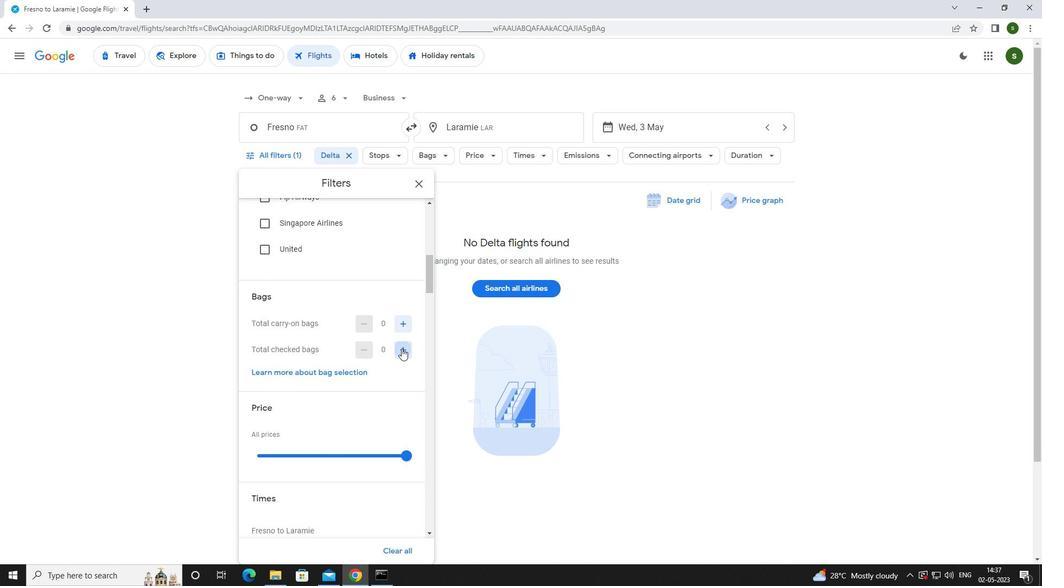 
Action: Mouse pressed left at (401, 348)
Screenshot: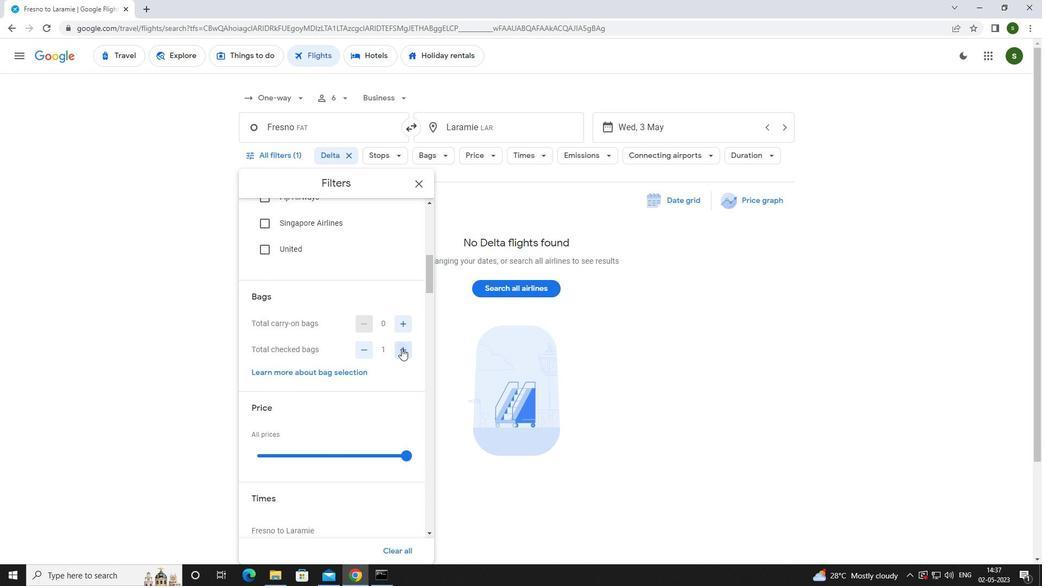 
Action: Mouse pressed left at (401, 348)
Screenshot: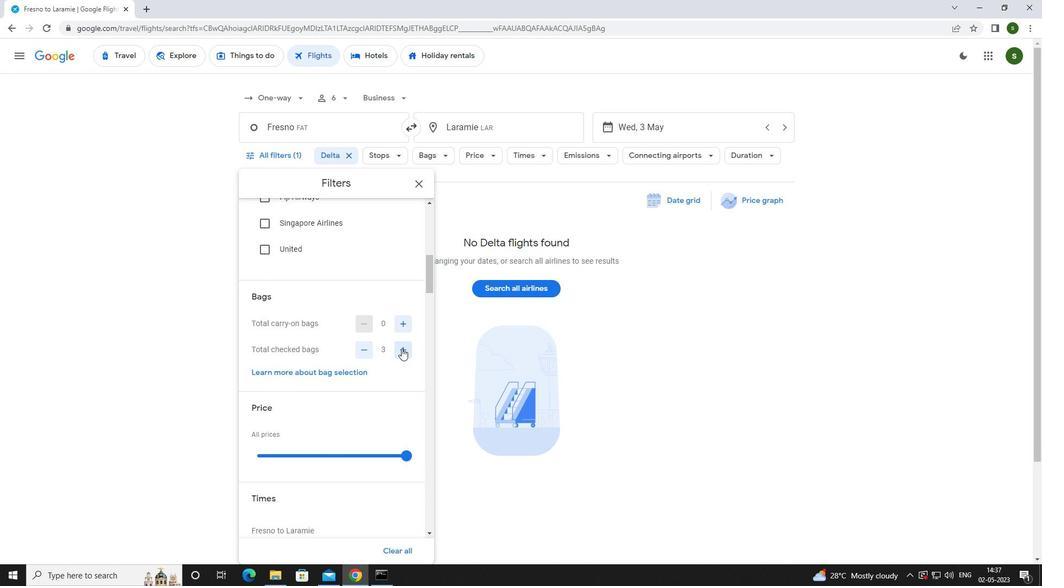 
Action: Mouse scrolled (401, 348) with delta (0, 0)
Screenshot: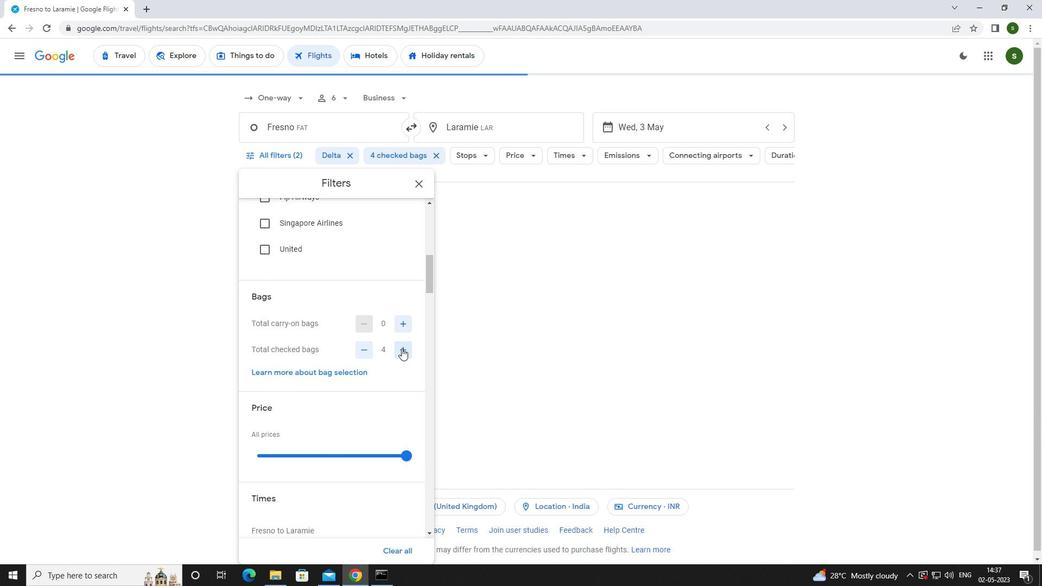 
Action: Mouse scrolled (401, 348) with delta (0, 0)
Screenshot: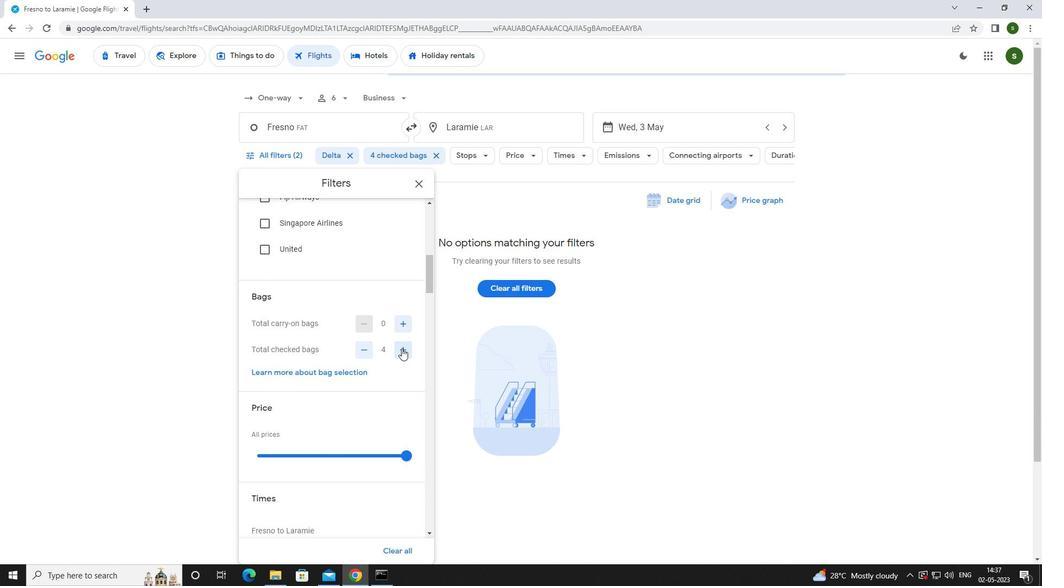 
Action: Mouse pressed left at (401, 348)
Screenshot: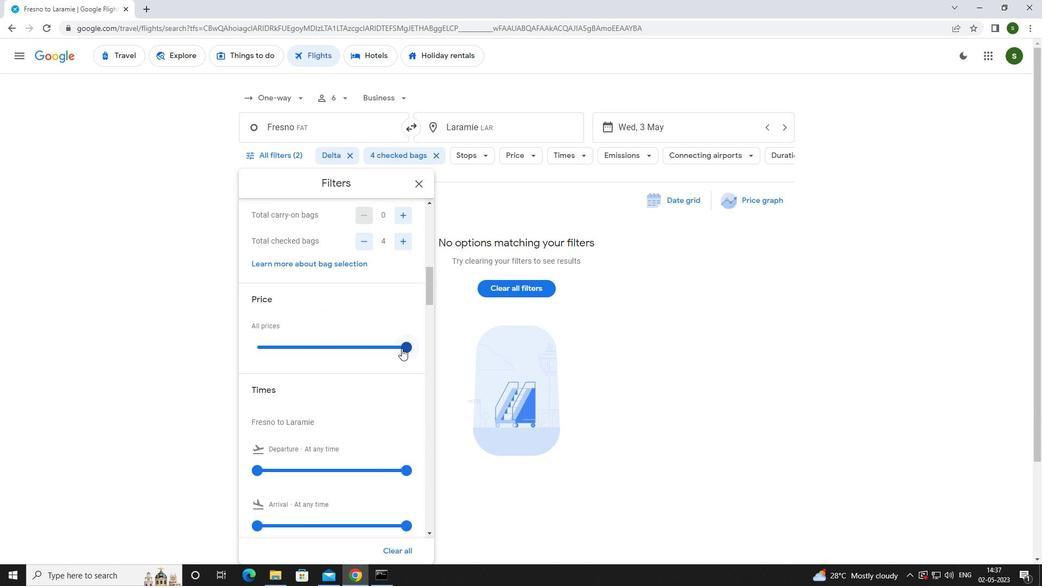 
Action: Mouse moved to (290, 367)
Screenshot: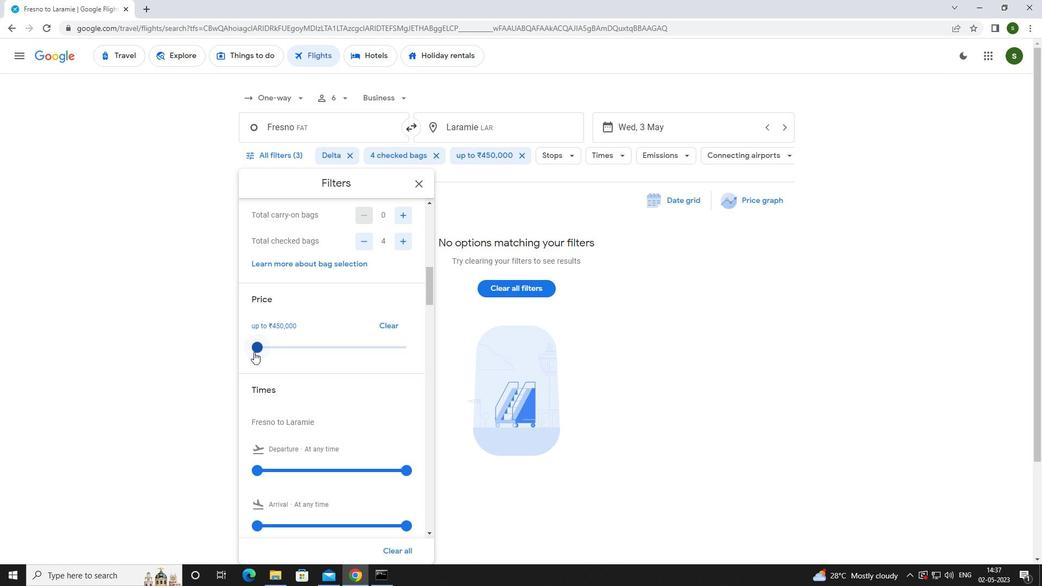 
Action: Mouse scrolled (290, 367) with delta (0, 0)
Screenshot: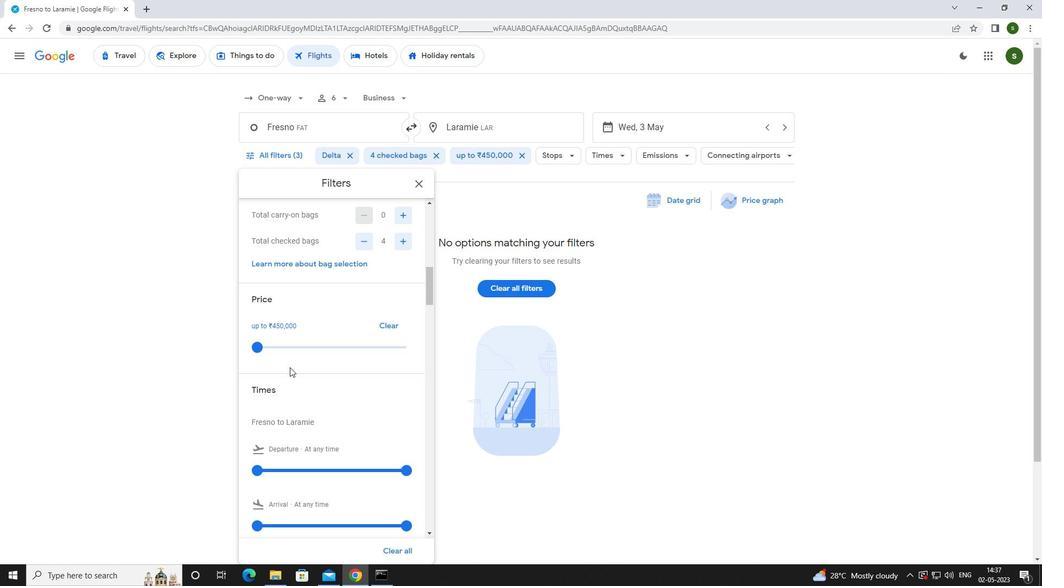 
Action: Mouse scrolled (290, 367) with delta (0, 0)
Screenshot: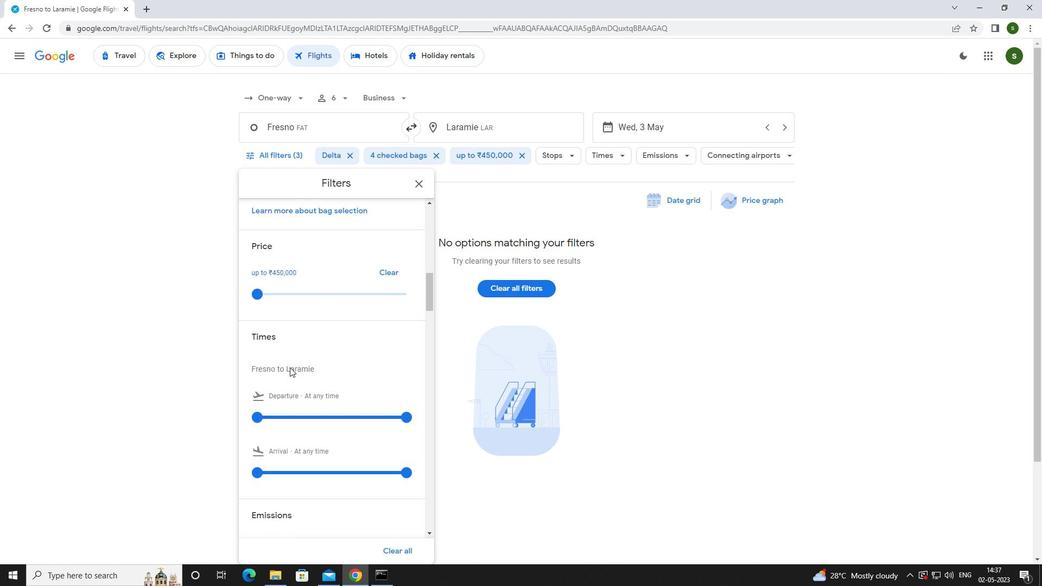 
Action: Mouse moved to (255, 364)
Screenshot: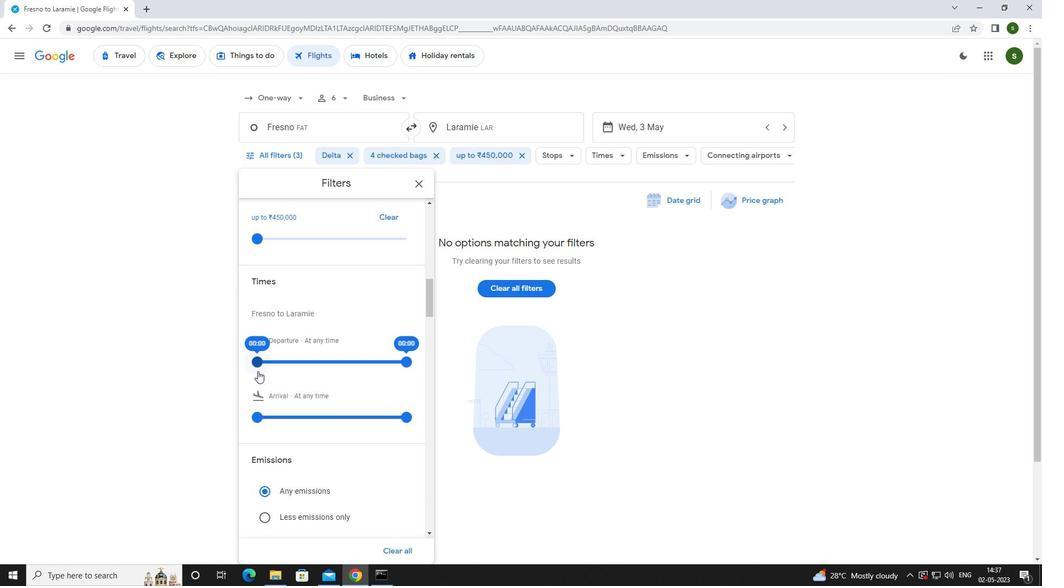 
Action: Mouse pressed left at (255, 364)
Screenshot: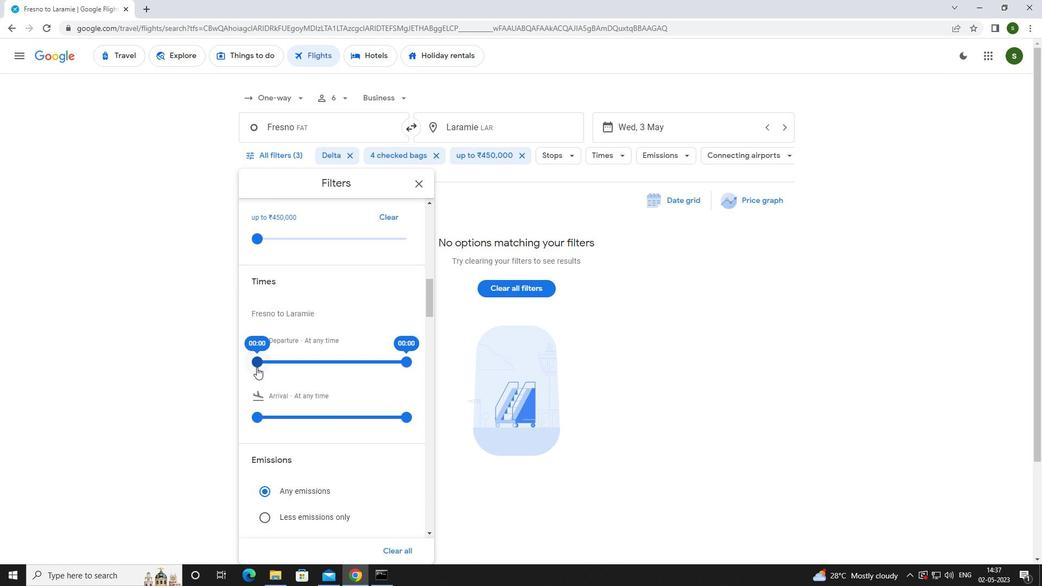 
Action: Mouse moved to (619, 348)
Screenshot: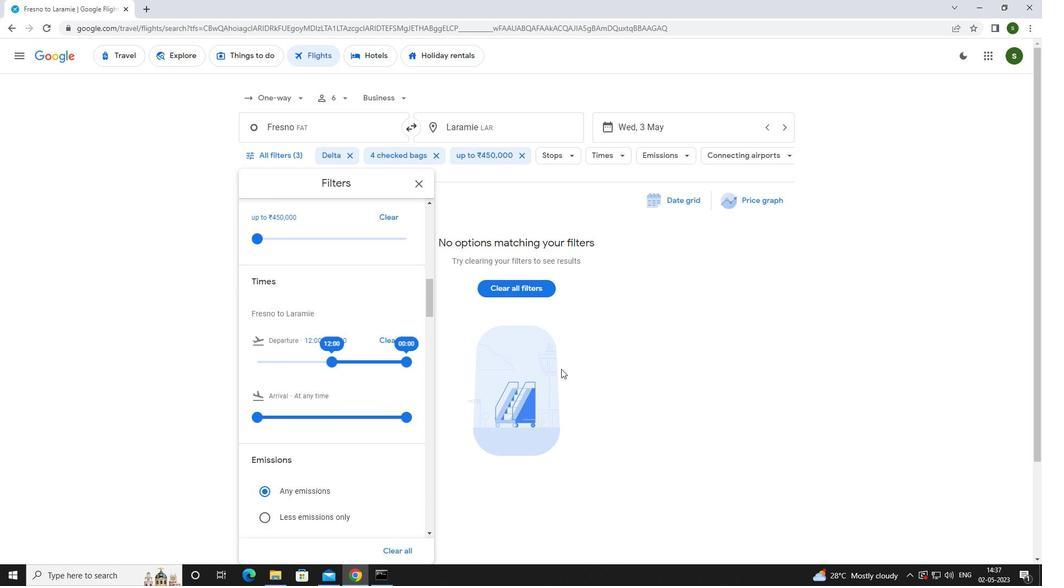 
Action: Mouse pressed left at (619, 348)
Screenshot: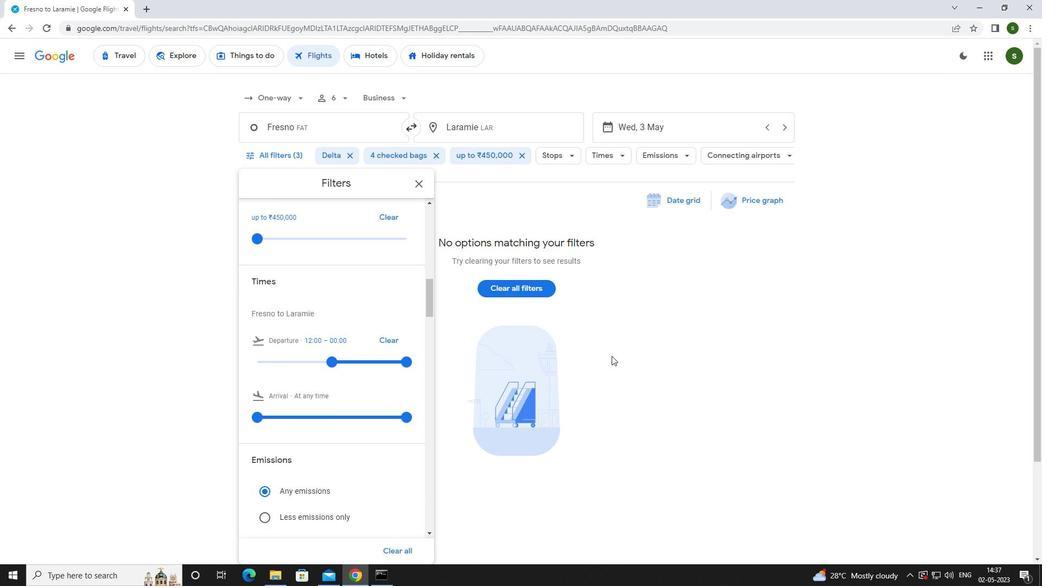 
Action: Mouse moved to (621, 347)
Screenshot: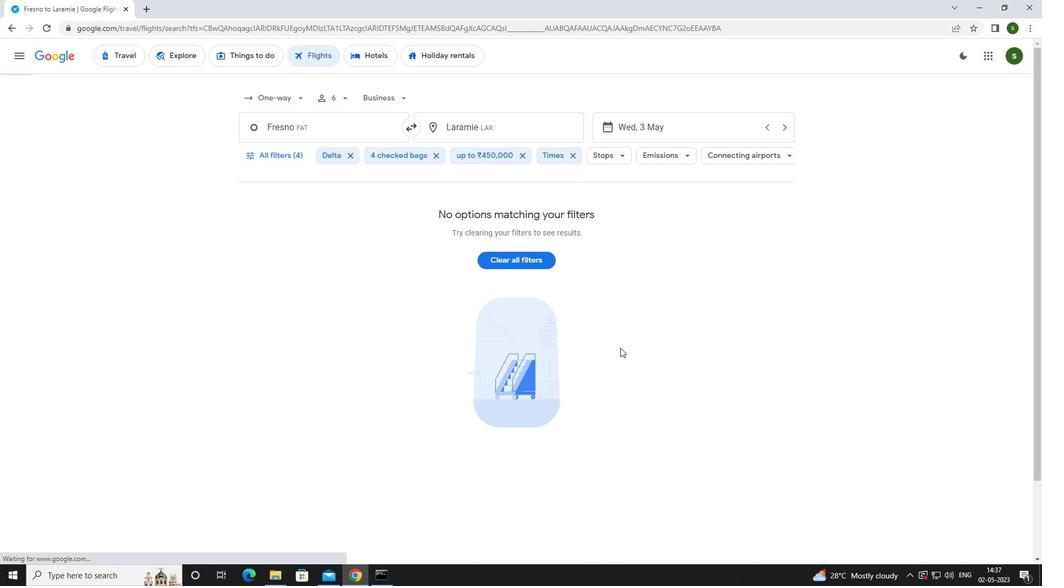 
